 Task: Add an event with the title Second Product Development Roadmap Planning and Feature Prioritization, date '2023/11/24', time 7:00 AM to 9:00 AMand add a description: Throughout the retreat, teams will engage in a variety of problem-solving activities that are designed to challenge their critical thinking, decision-making, and collaboration skills. These activities will be carefully curated to promote teamwork, innovation, and a growth mindset., put the event into Orange category . Add location for the event as: 987 Heraklion Archaeological Museum, Crete, Greece, logged in from the account softage.10@softage.netand send the event invitation to softage.1@softage.net and softage.2@softage.net. Set a reminder for the event 12 hour before
Action: Mouse moved to (102, 119)
Screenshot: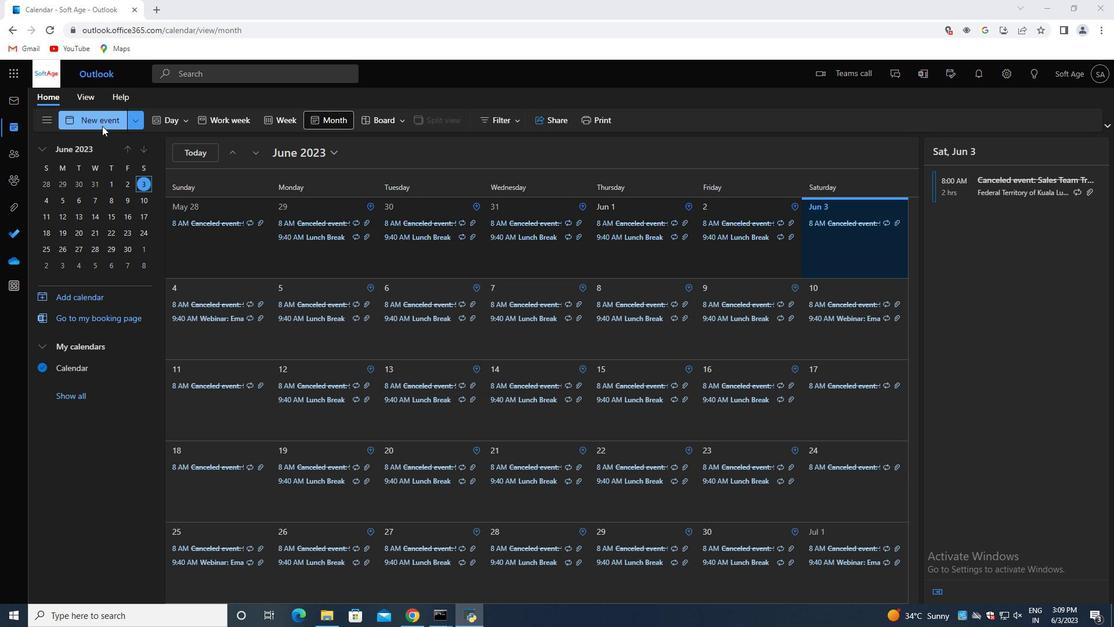 
Action: Mouse pressed left at (102, 119)
Screenshot: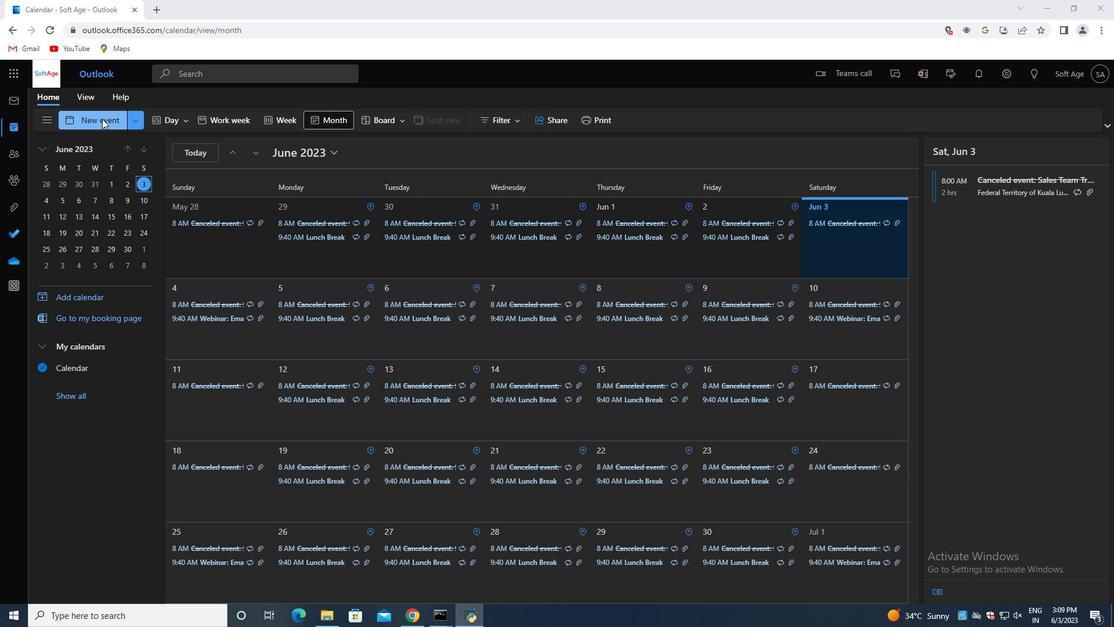 
Action: Mouse moved to (337, 192)
Screenshot: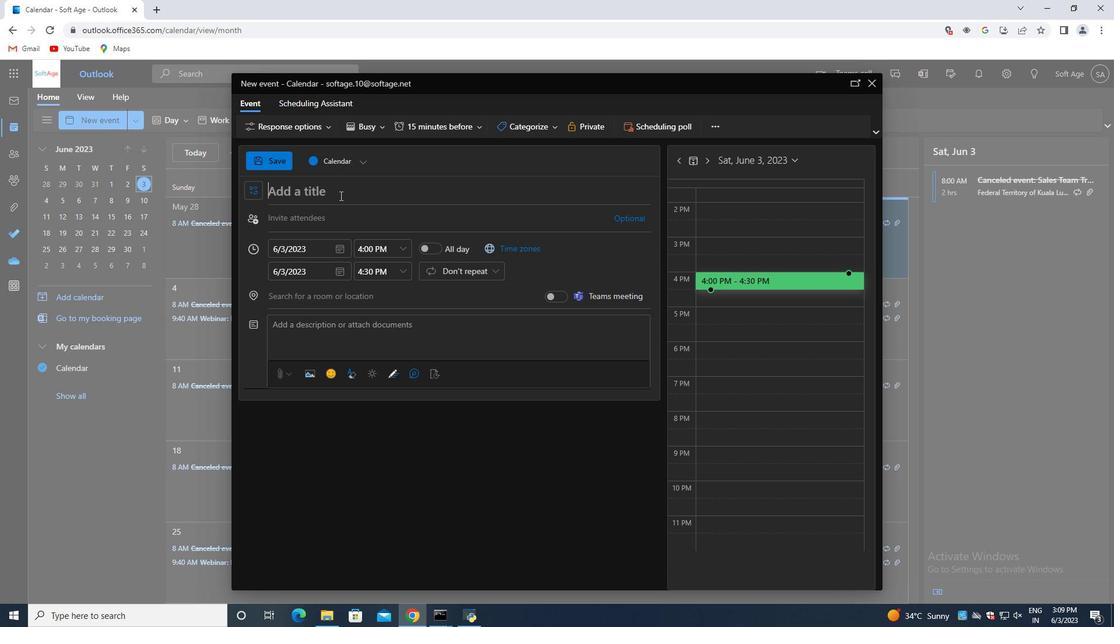 
Action: Mouse pressed left at (337, 192)
Screenshot: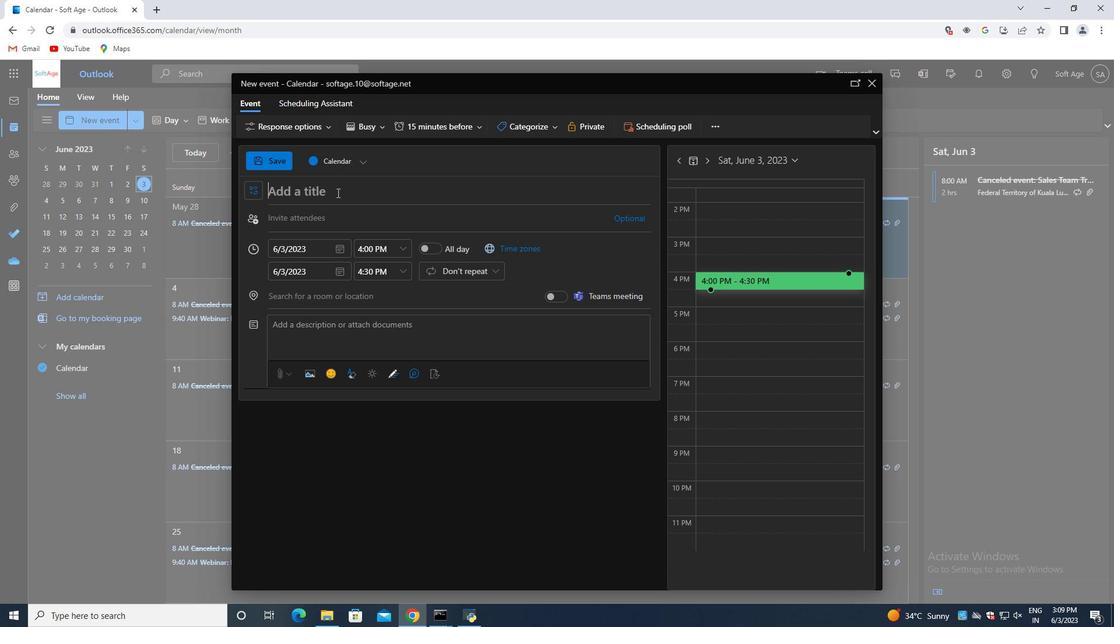 
Action: Key pressed <Key.shift>Second<Key.space><Key.shift>Product<Key.space><Key.shift>Development<Key.space><Key.shift>Roadmap<Key.space>pl<Key.backspace><Key.backspace><Key.shift>Planning<Key.space>and<Key.space><Key.shift>Feature<Key.space><Key.shift>Priort<Key.backspace>itization
Screenshot: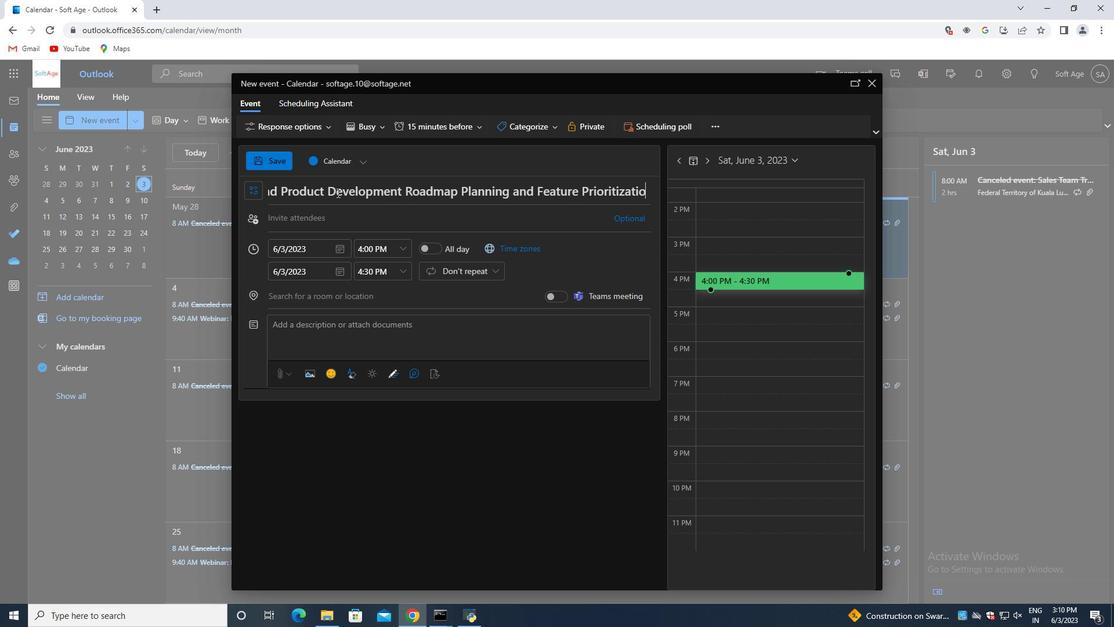 
Action: Mouse moved to (342, 247)
Screenshot: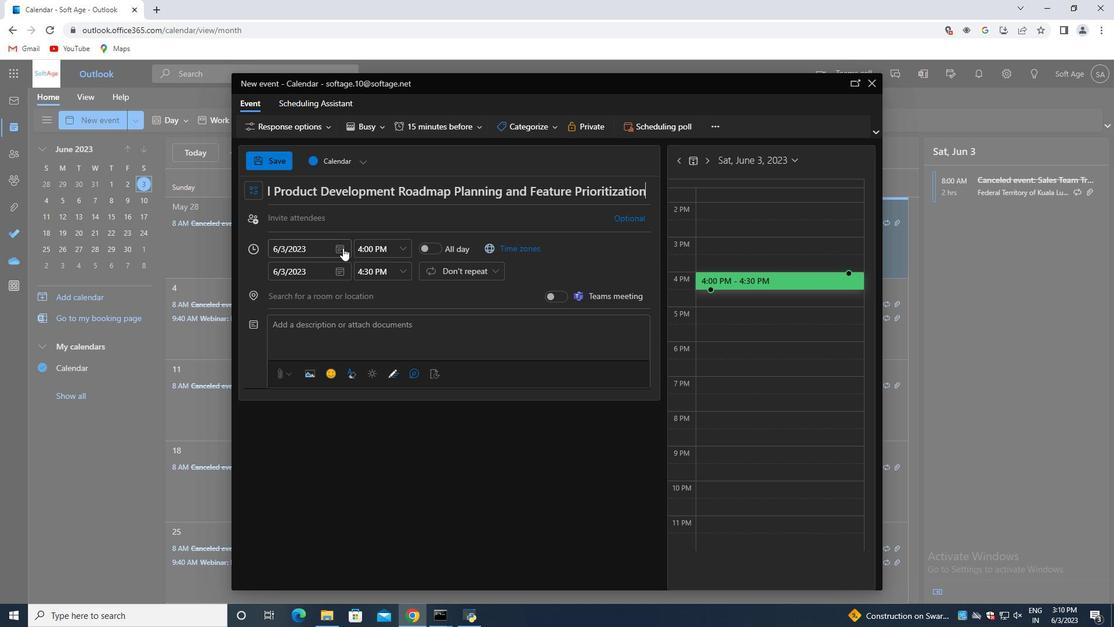 
Action: Mouse pressed left at (342, 247)
Screenshot: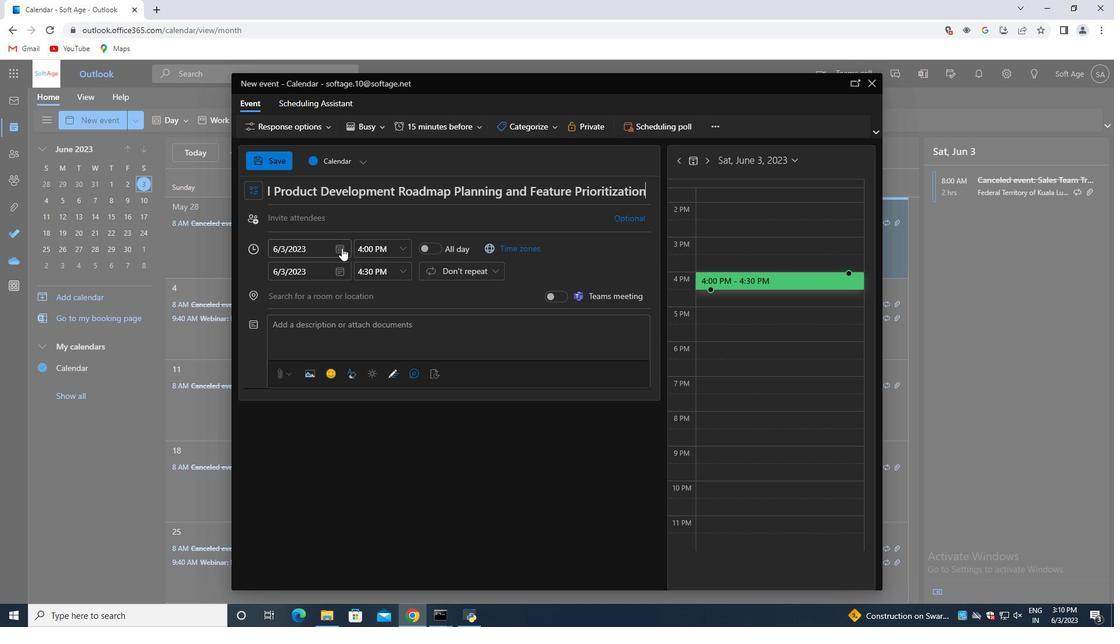 
Action: Mouse moved to (379, 275)
Screenshot: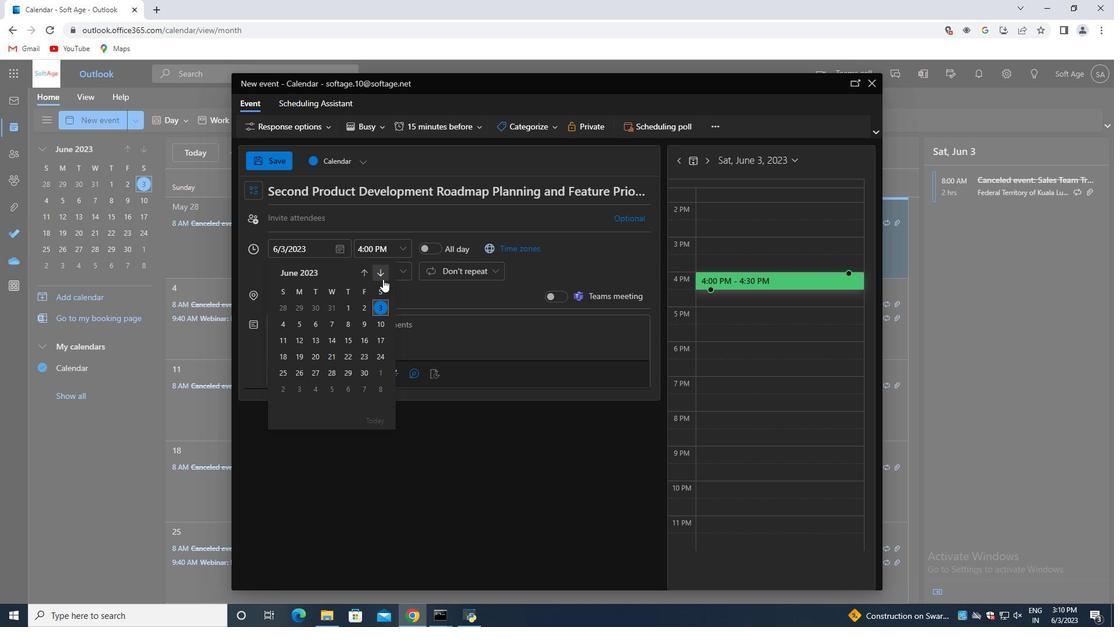
Action: Mouse pressed left at (379, 275)
Screenshot: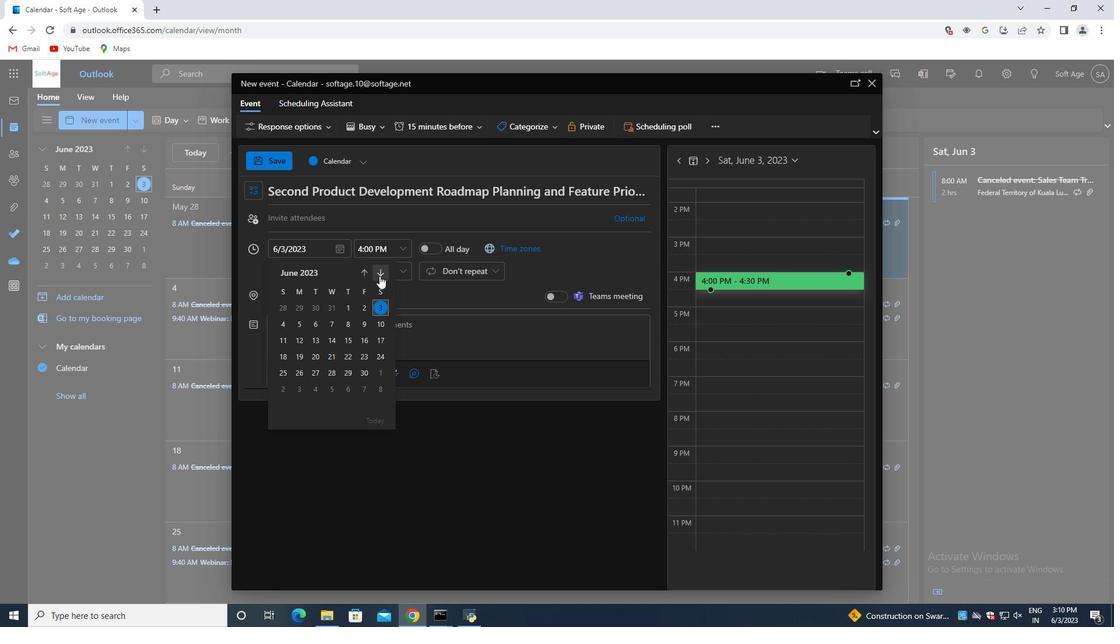 
Action: Mouse pressed left at (379, 275)
Screenshot: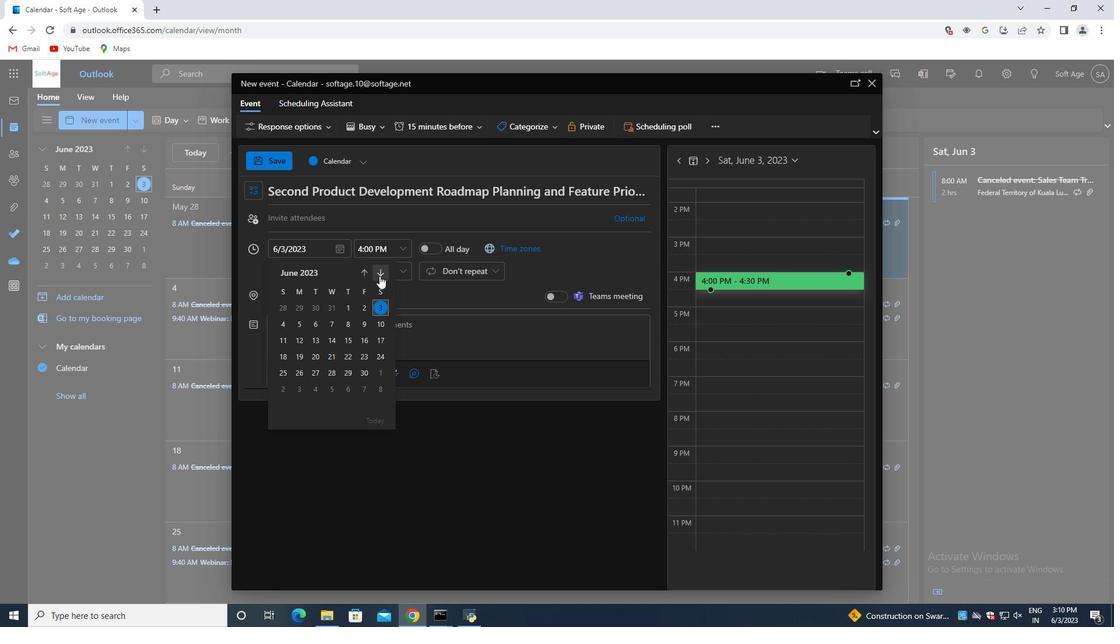 
Action: Mouse pressed left at (379, 275)
Screenshot: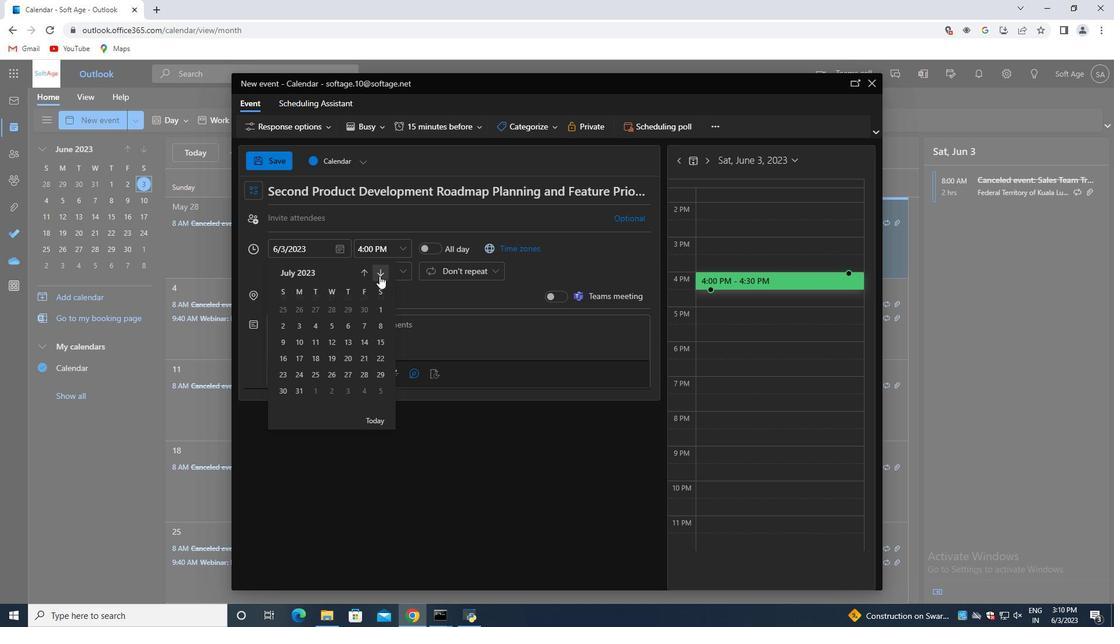 
Action: Mouse pressed left at (379, 275)
Screenshot: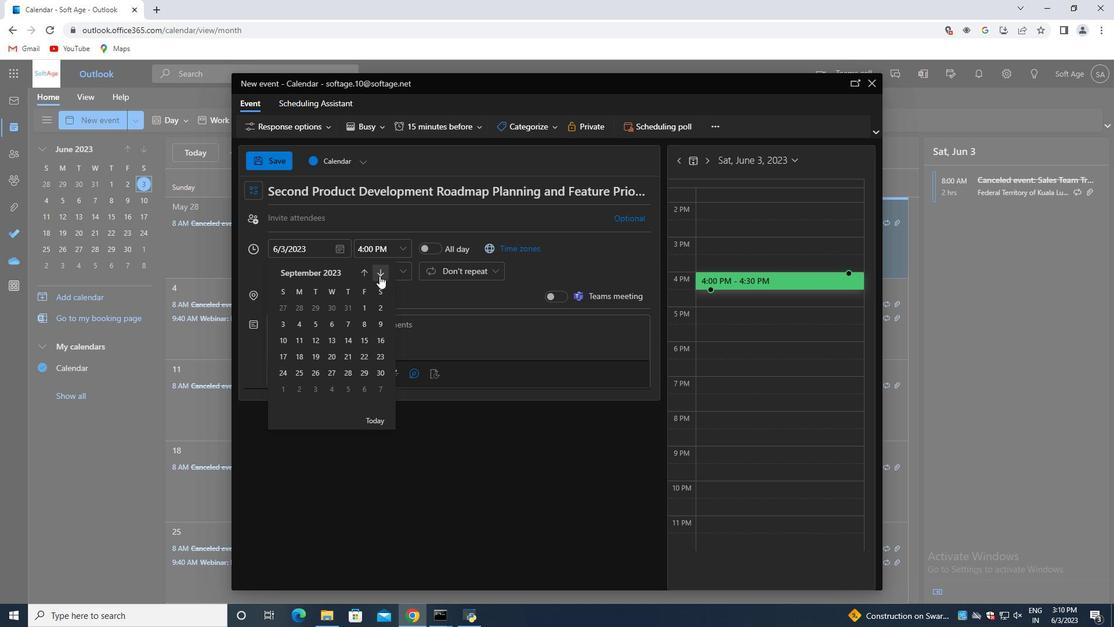 
Action: Mouse pressed left at (379, 275)
Screenshot: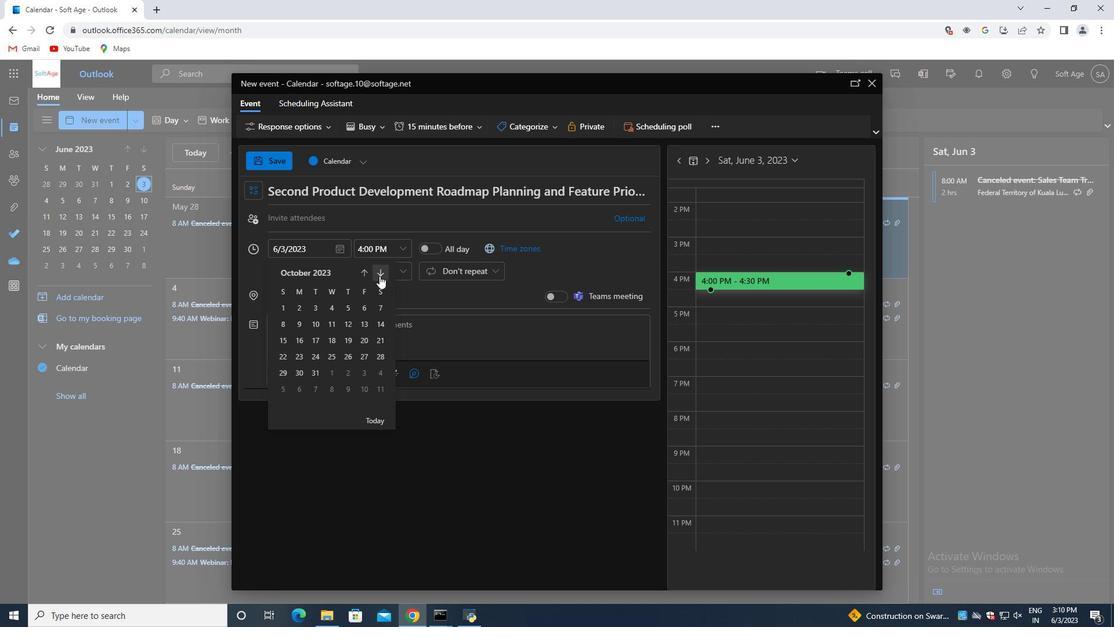 
Action: Mouse moved to (363, 355)
Screenshot: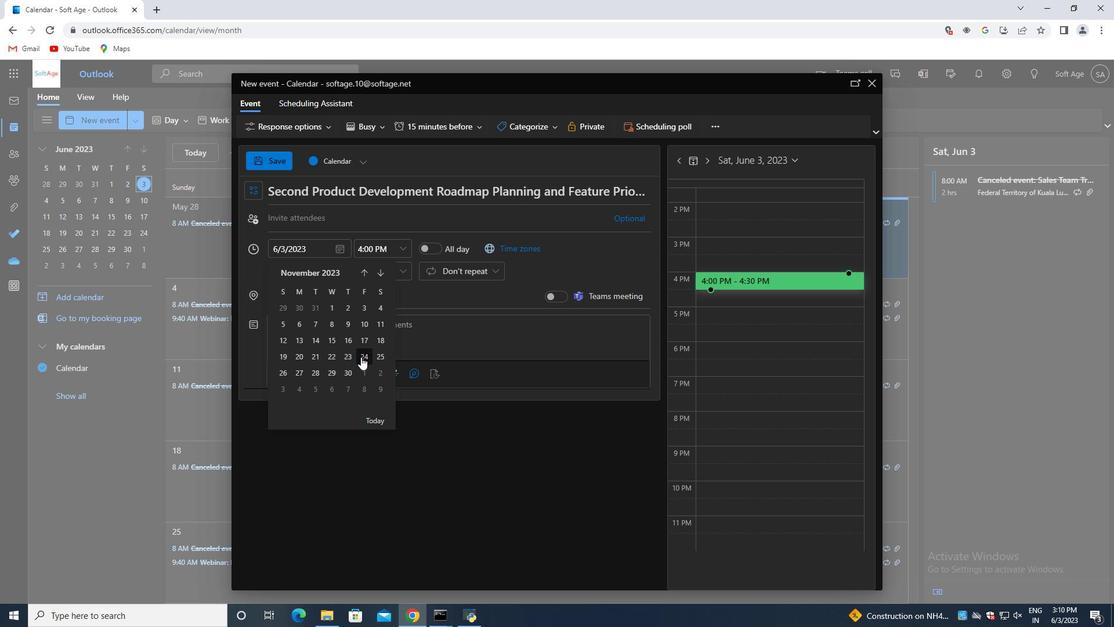
Action: Mouse pressed left at (363, 355)
Screenshot: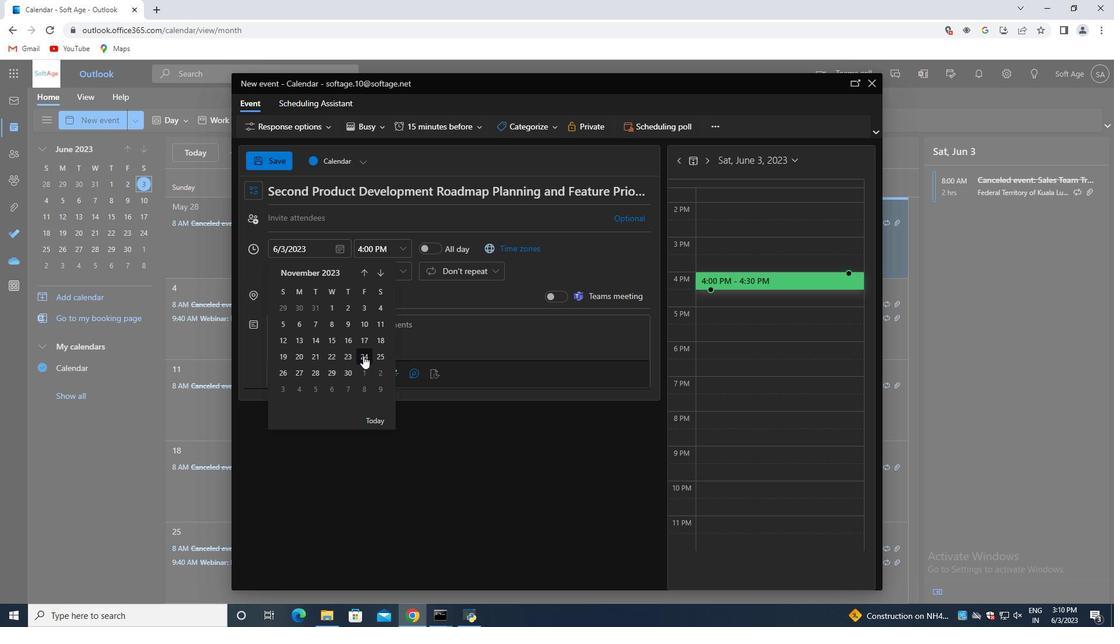 
Action: Mouse moved to (408, 246)
Screenshot: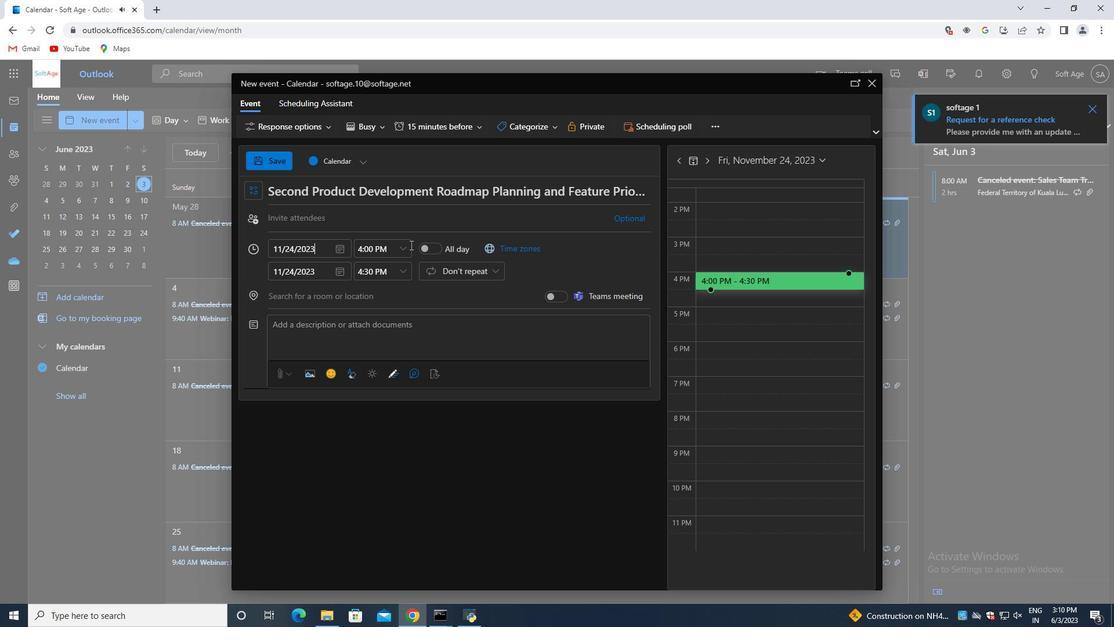 
Action: Mouse pressed left at (408, 246)
Screenshot: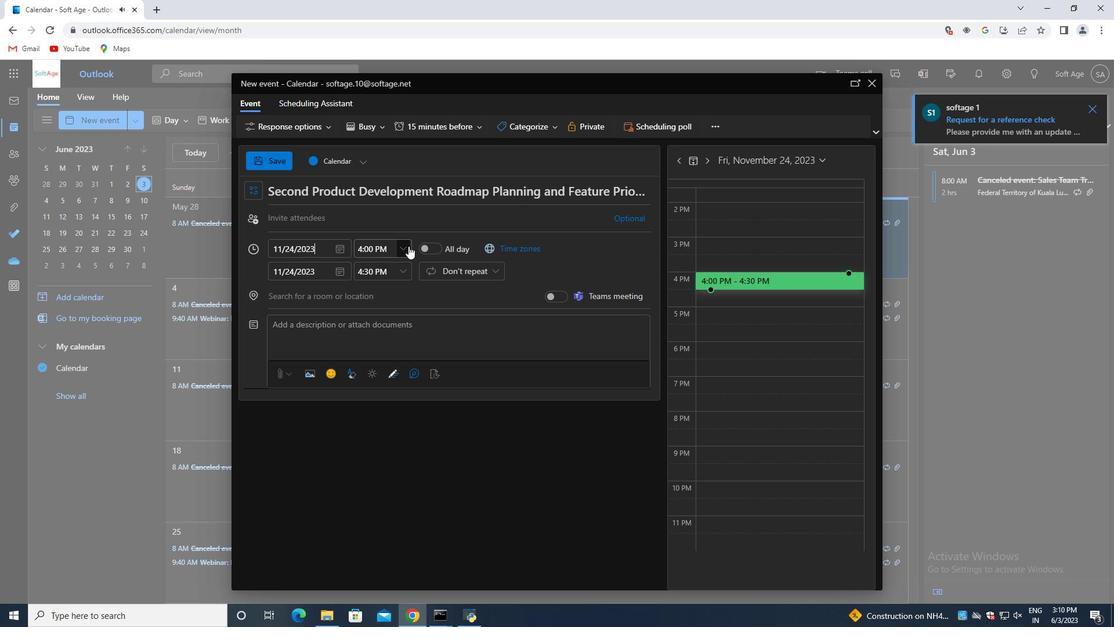 
Action: Mouse moved to (380, 290)
Screenshot: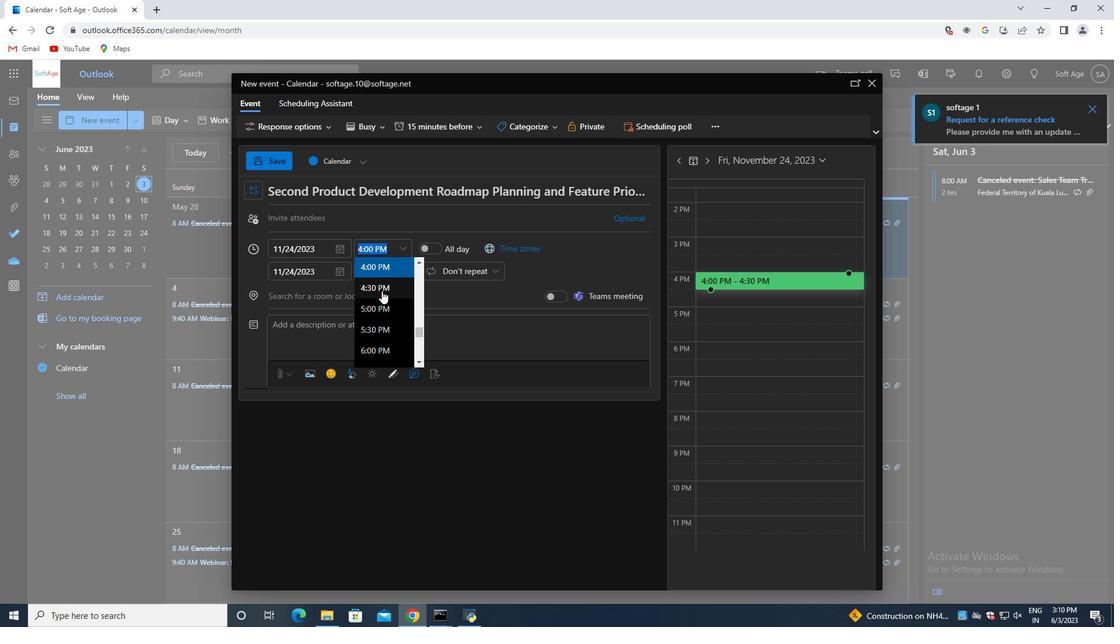 
Action: Mouse scrolled (380, 291) with delta (0, 0)
Screenshot: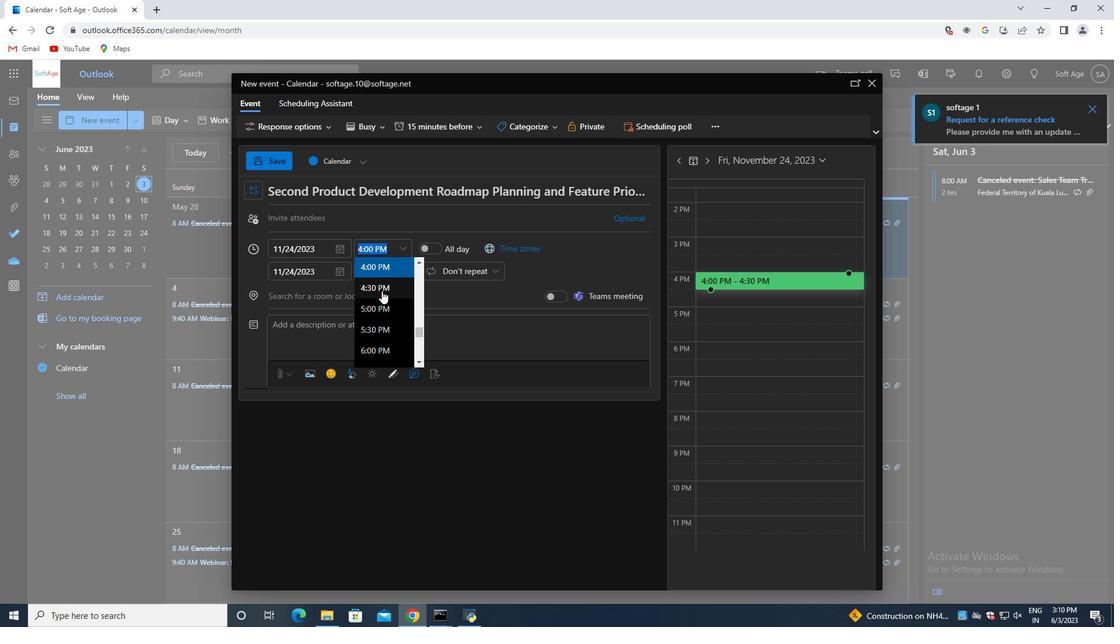 
Action: Mouse scrolled (380, 291) with delta (0, 0)
Screenshot: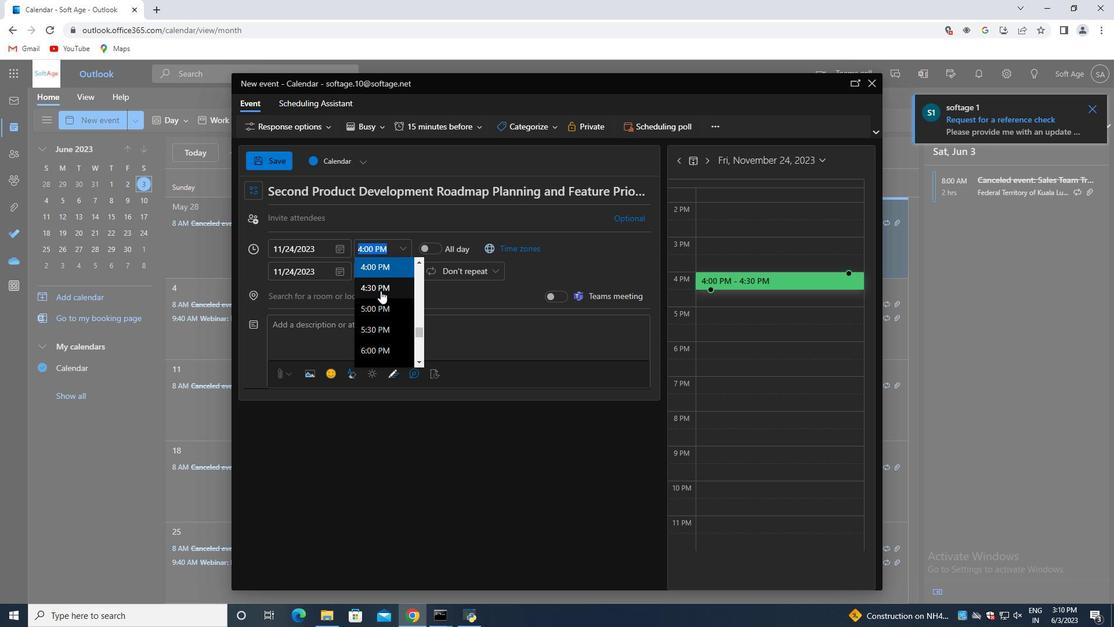 
Action: Mouse scrolled (380, 291) with delta (0, 0)
Screenshot: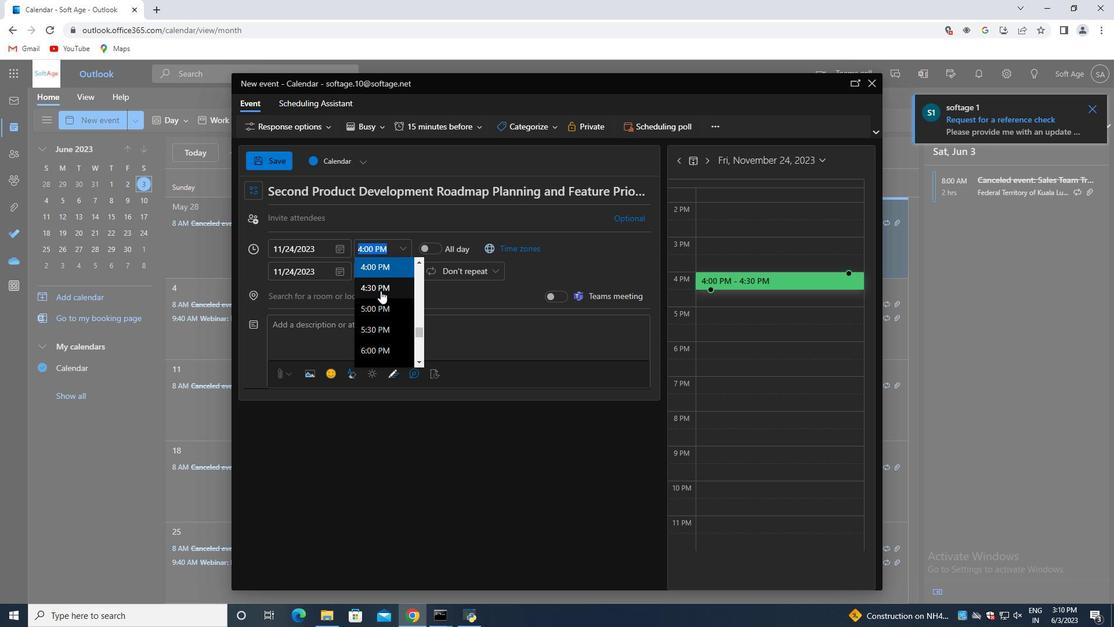 
Action: Mouse scrolled (380, 291) with delta (0, 0)
Screenshot: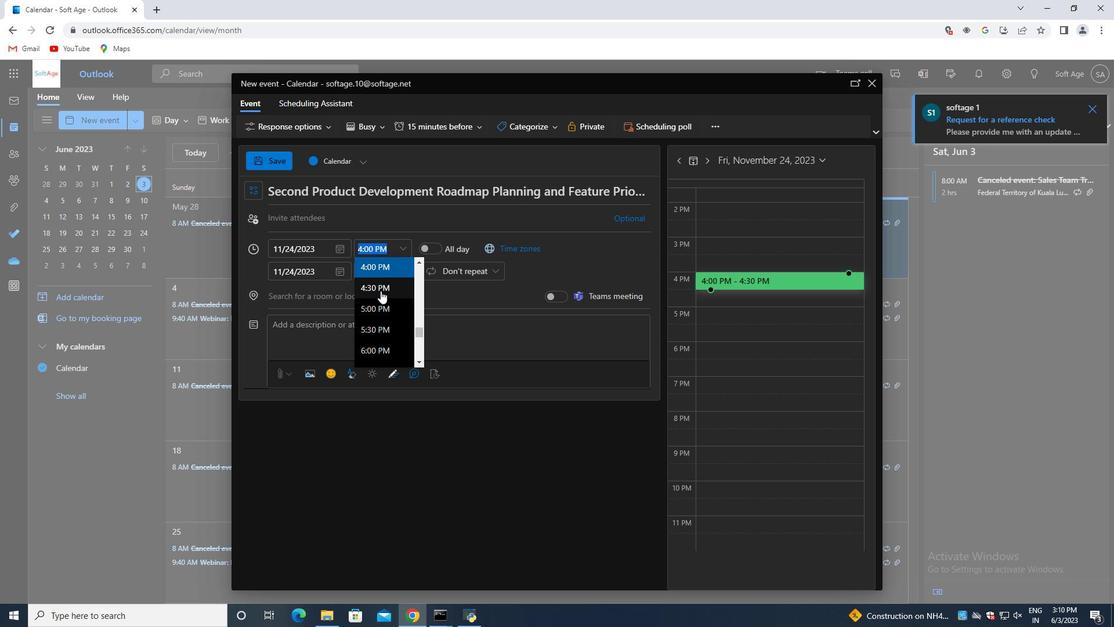 
Action: Mouse scrolled (380, 291) with delta (0, 0)
Screenshot: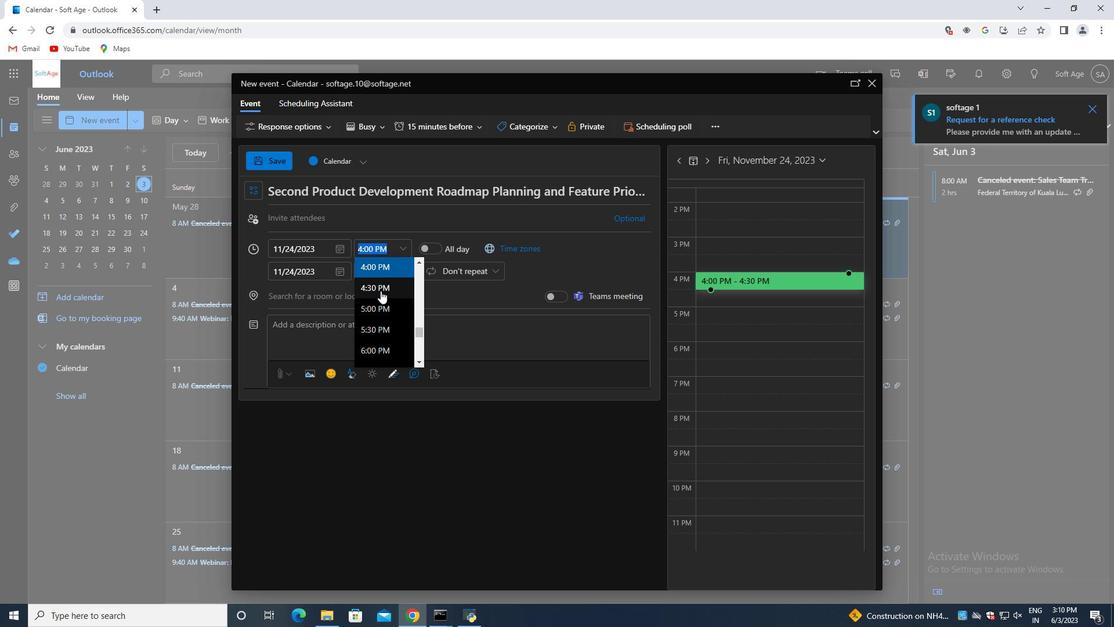 
Action: Mouse scrolled (380, 291) with delta (0, 0)
Screenshot: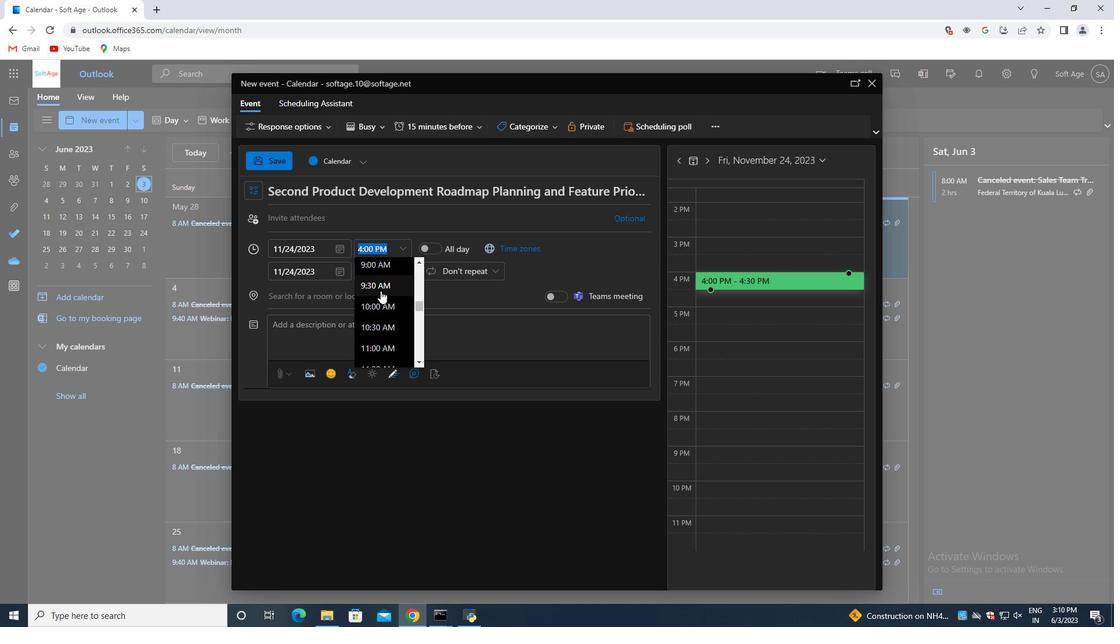 
Action: Mouse moved to (383, 279)
Screenshot: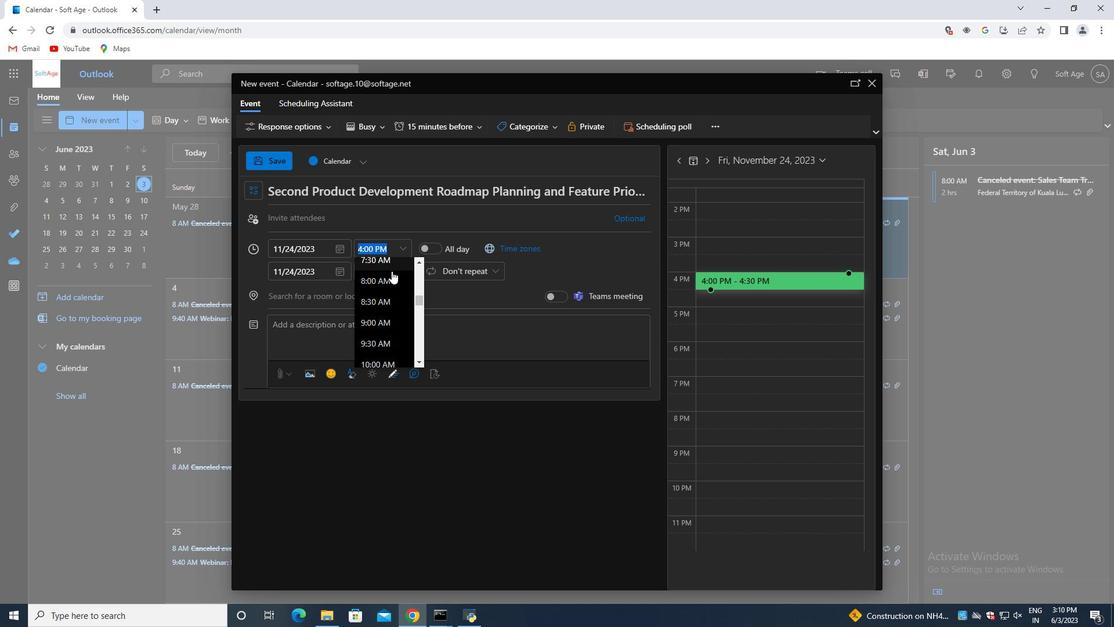 
Action: Mouse scrolled (383, 279) with delta (0, 0)
Screenshot: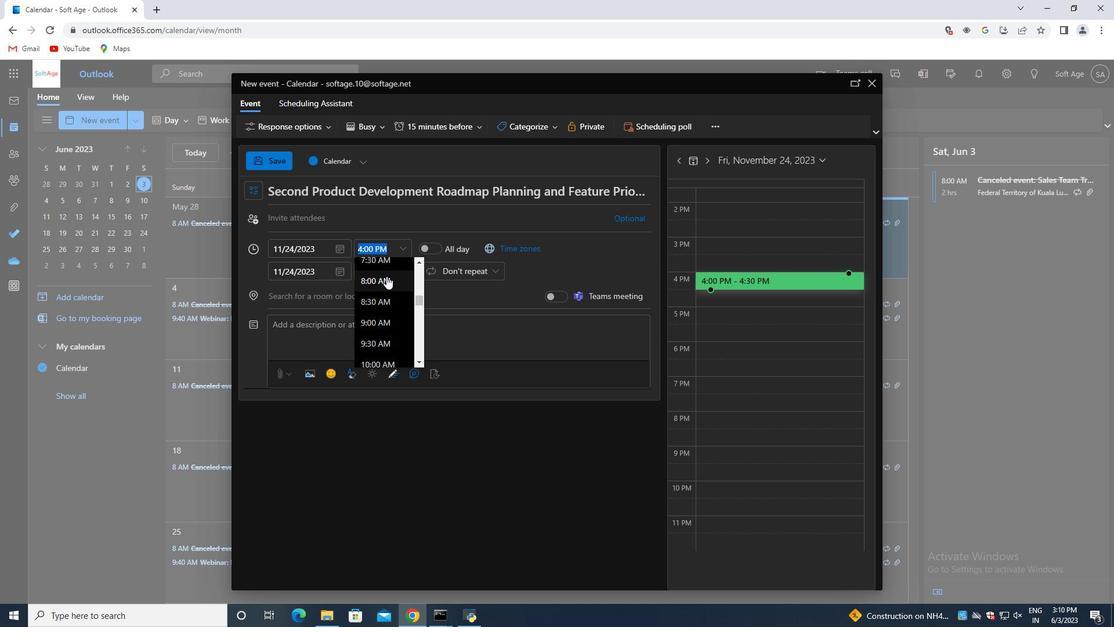 
Action: Mouse moved to (373, 301)
Screenshot: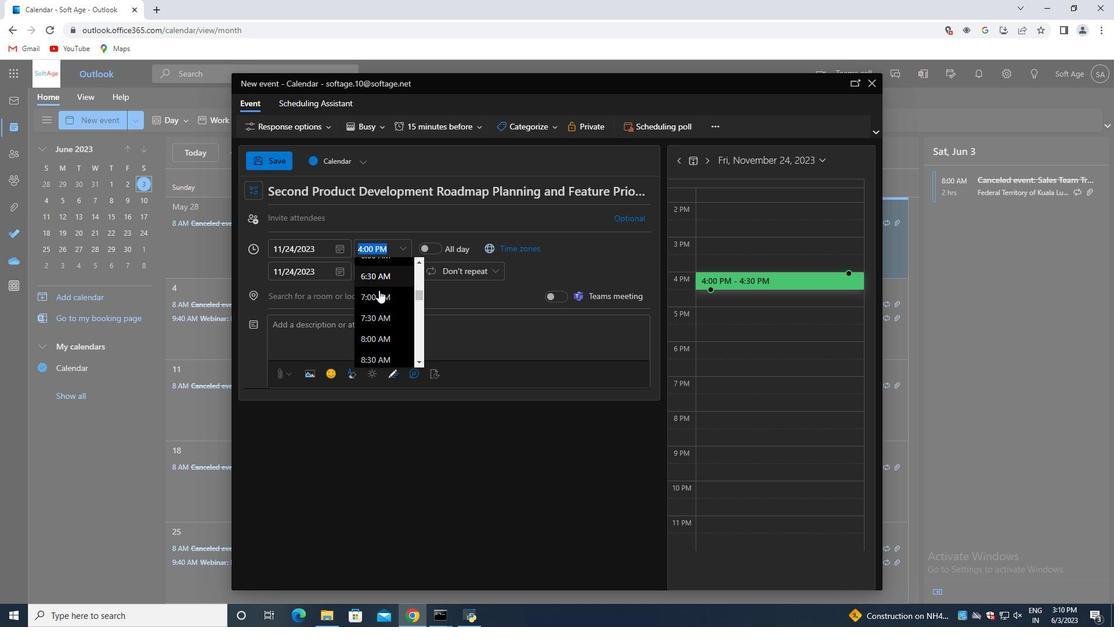 
Action: Mouse pressed left at (373, 301)
Screenshot: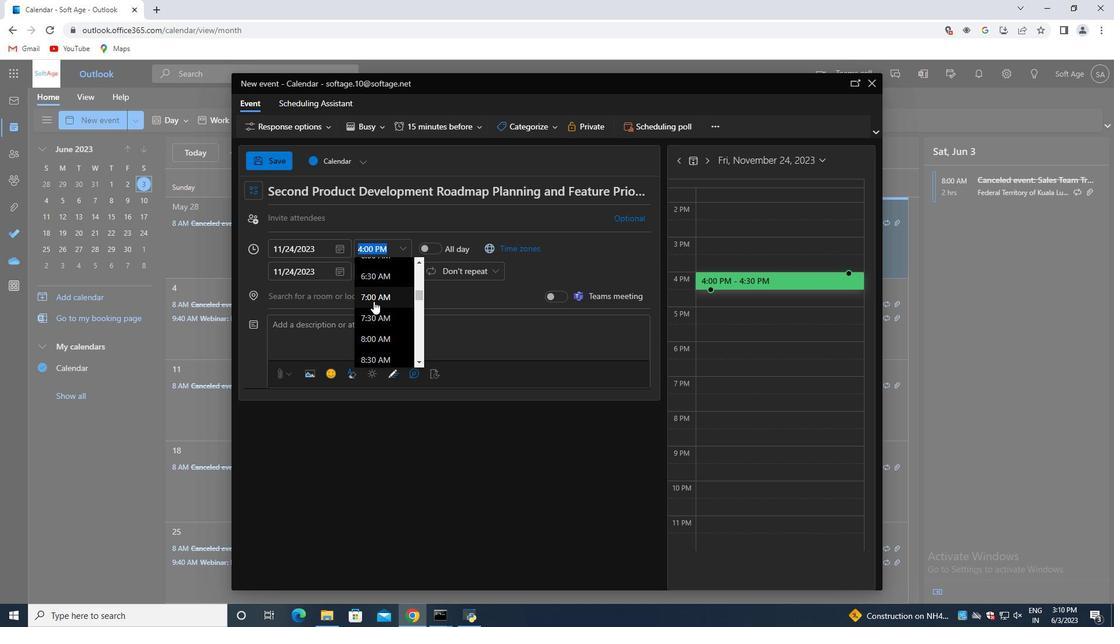 
Action: Mouse moved to (402, 268)
Screenshot: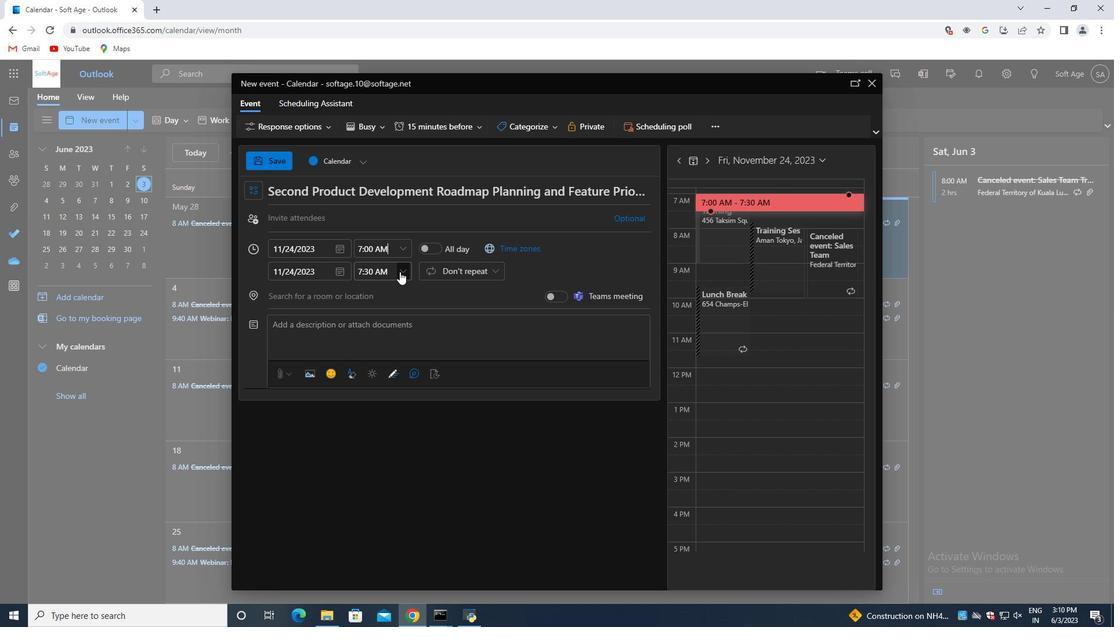 
Action: Mouse pressed left at (402, 268)
Screenshot: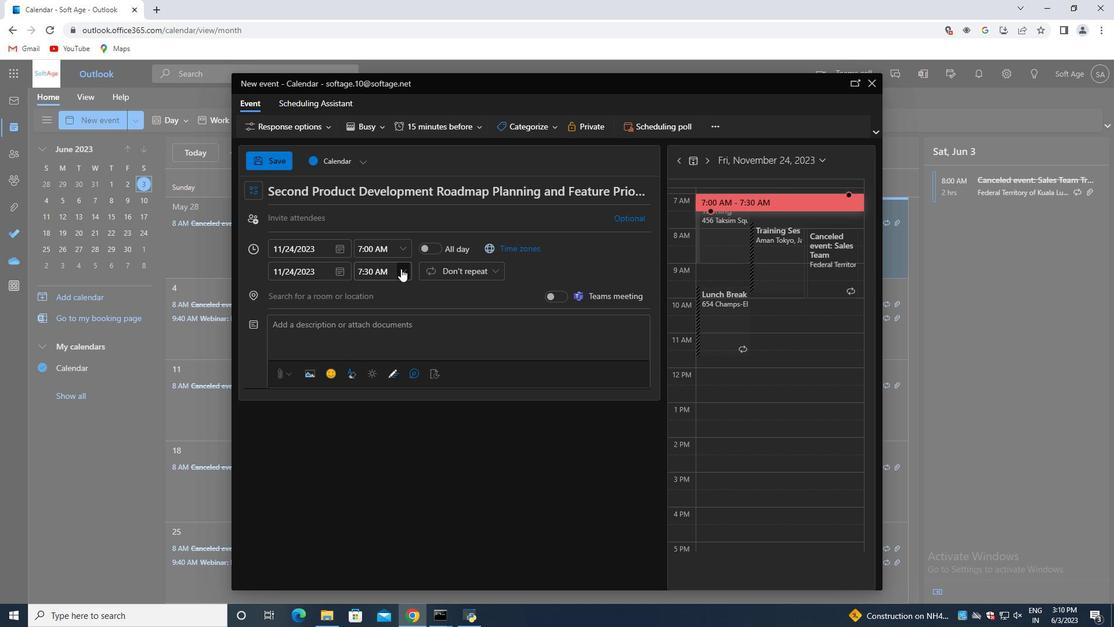 
Action: Mouse moved to (379, 350)
Screenshot: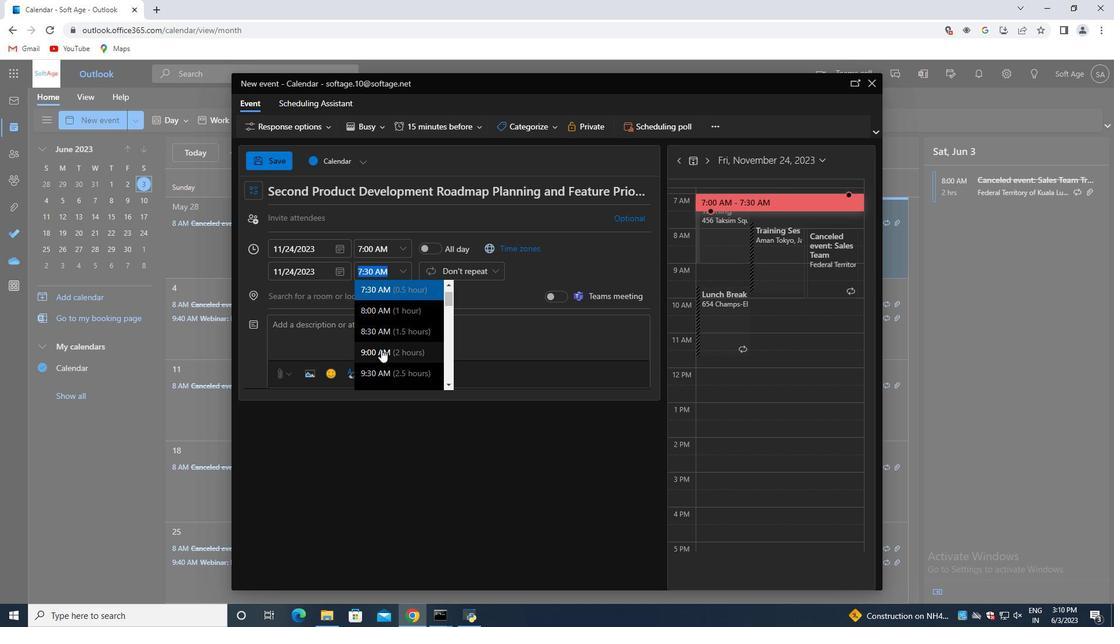 
Action: Mouse pressed left at (379, 350)
Screenshot: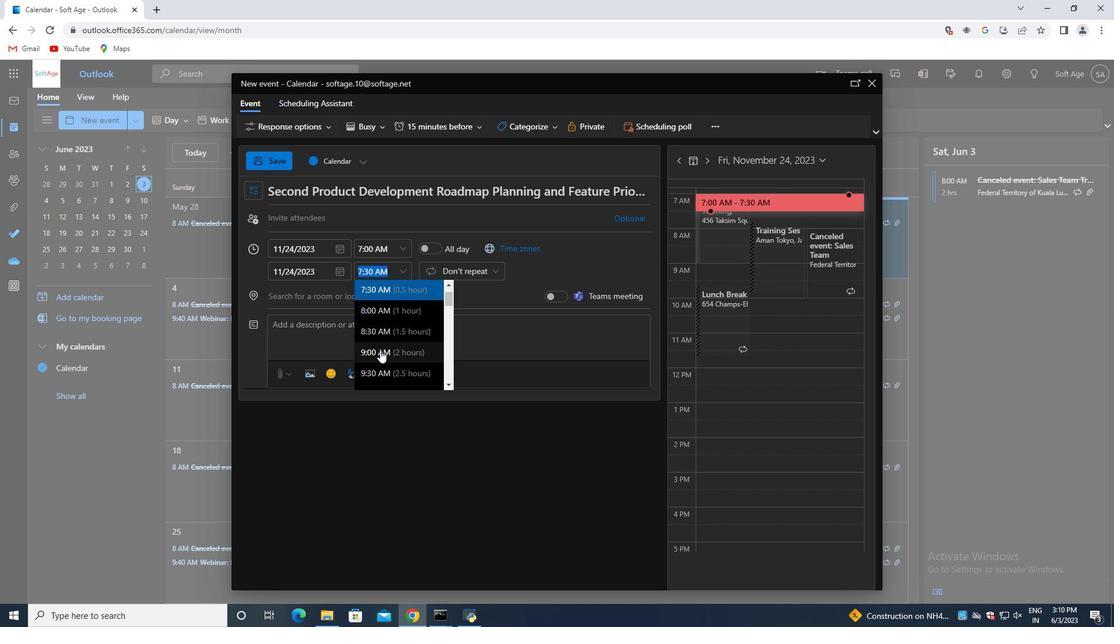 
Action: Mouse moved to (372, 320)
Screenshot: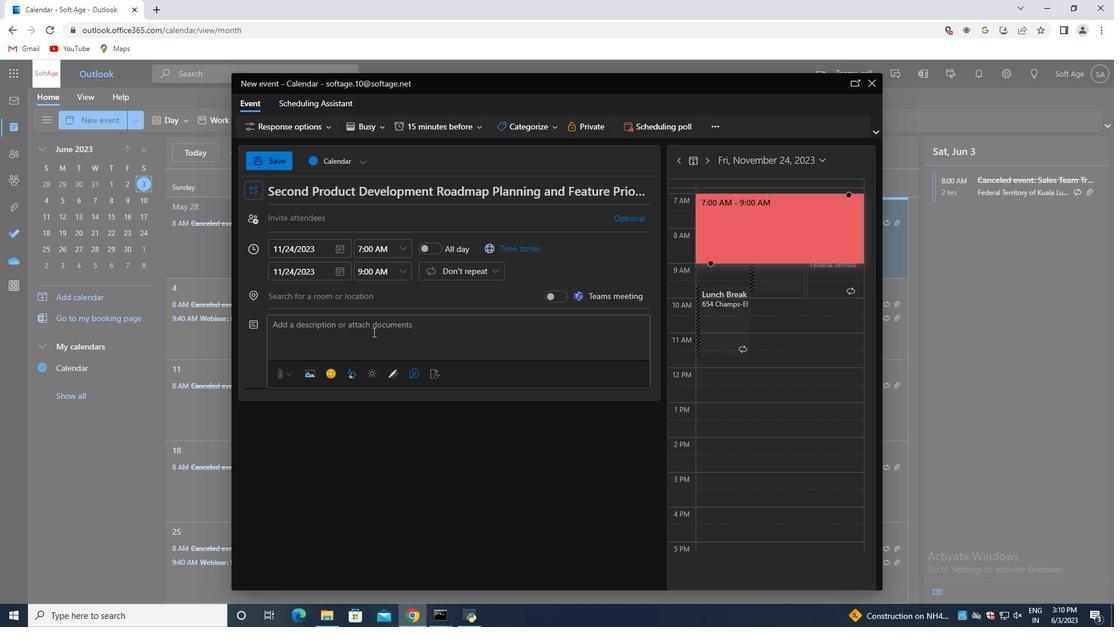 
Action: Mouse pressed left at (372, 320)
Screenshot: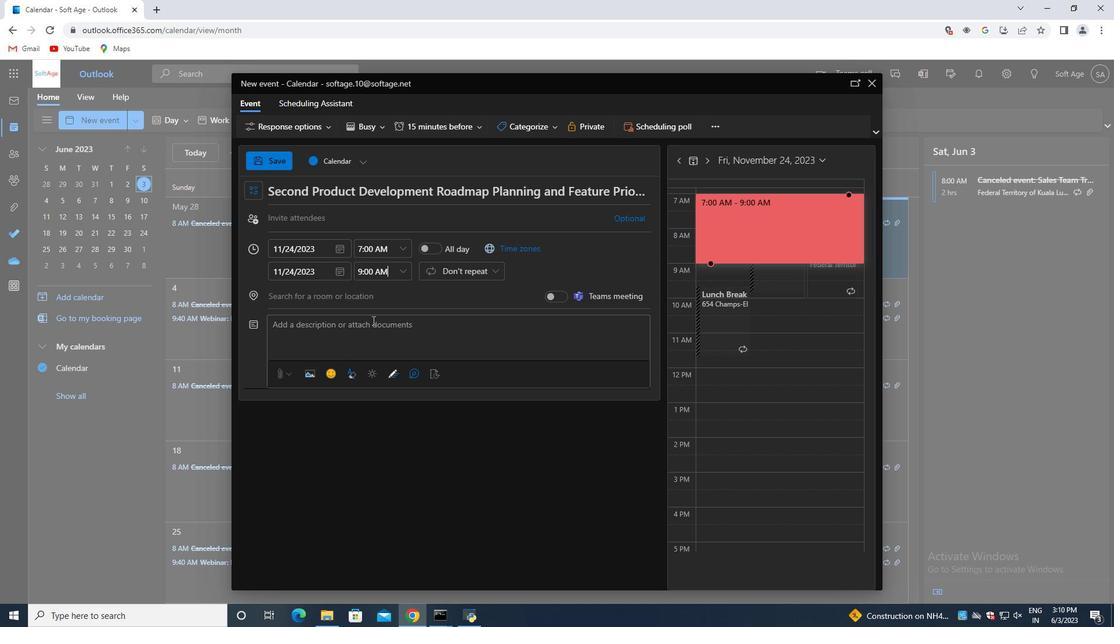 
Action: Key pressed <Key.shift>Throughout<Key.space>the<Key.space>retreat,<Key.space>teams<Key.space>will<Key.space>engage<Key.space>in<Key.space>a<Key.space>variety<Key.space>of<Key.space>problem-solving<Key.space>activities<Key.space>that<Key.space>are<Key.space>designed<Key.space>to<Key.space>challenge<Key.space>their<Key.space>critical<Key.space>thinking<Key.space><Key.backspace>,<Key.space>decision-maing,<Key.space>and<Key.space>collaboration<Key.space>skills.<Key.space><Key.shift>These<Key.space>activities<Key.space>will<Key.space>be<Key.space>carefully<Key.space>curated<Key.space>to<Key.space>promote<Key.space>teamwork,<Key.space>innovation,<Key.space>and<Key.space>a<Key.space>growth<Key.space>mindset.
Screenshot: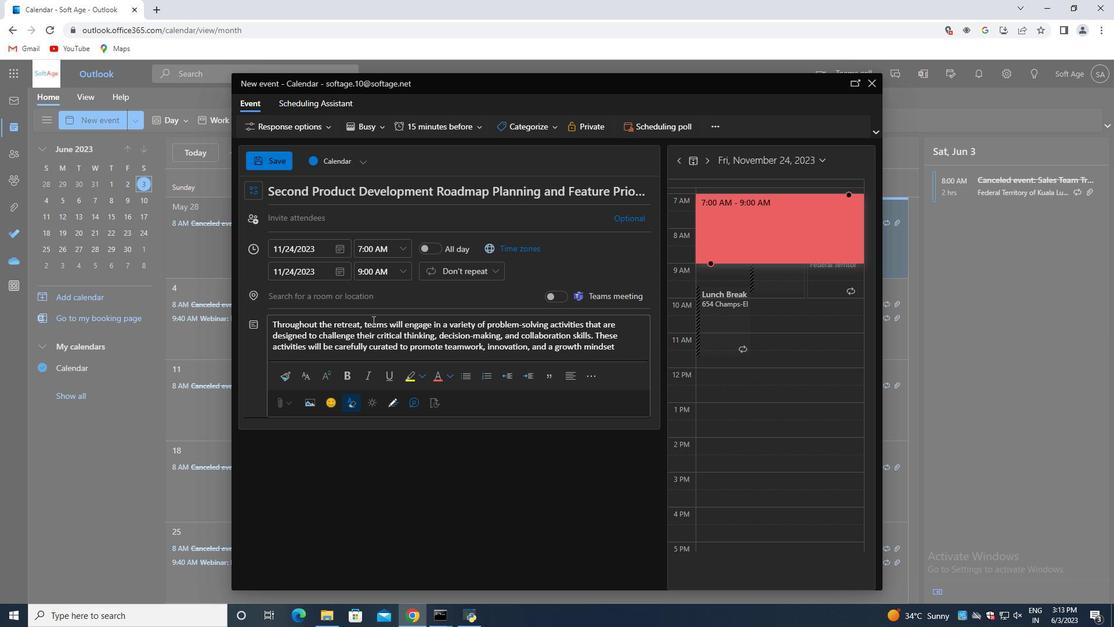 
Action: Mouse moved to (519, 128)
Screenshot: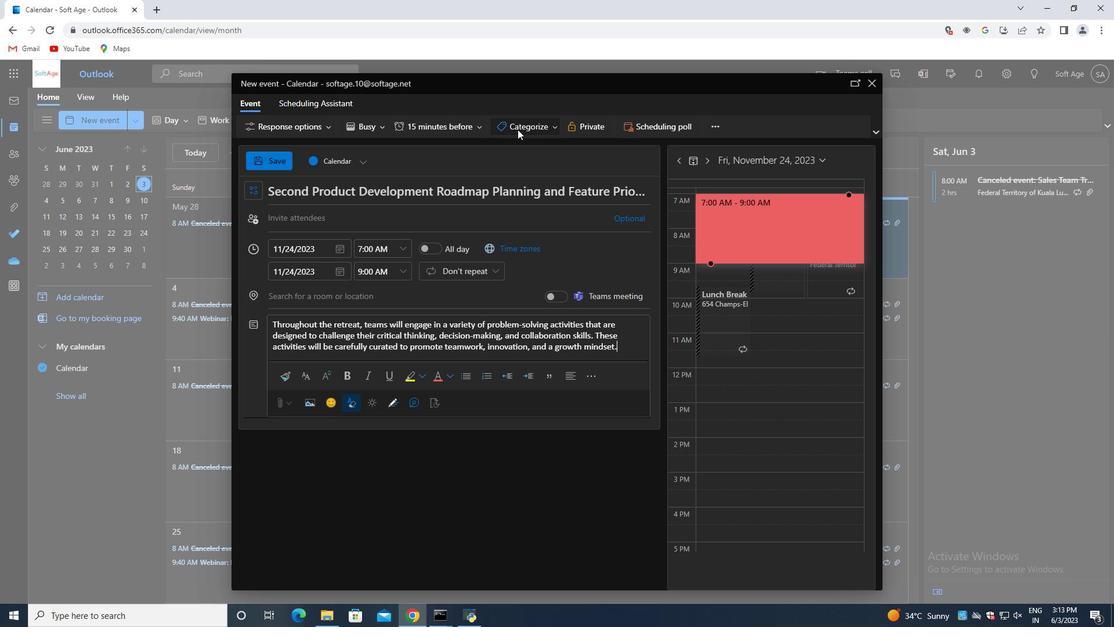 
Action: Mouse pressed left at (519, 128)
Screenshot: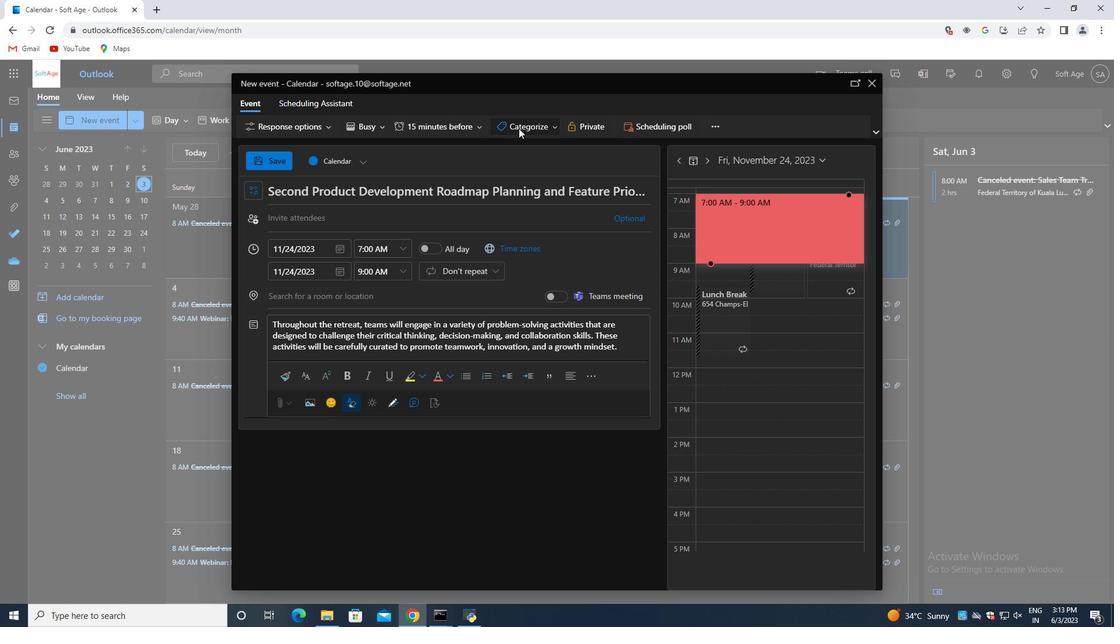 
Action: Mouse moved to (527, 183)
Screenshot: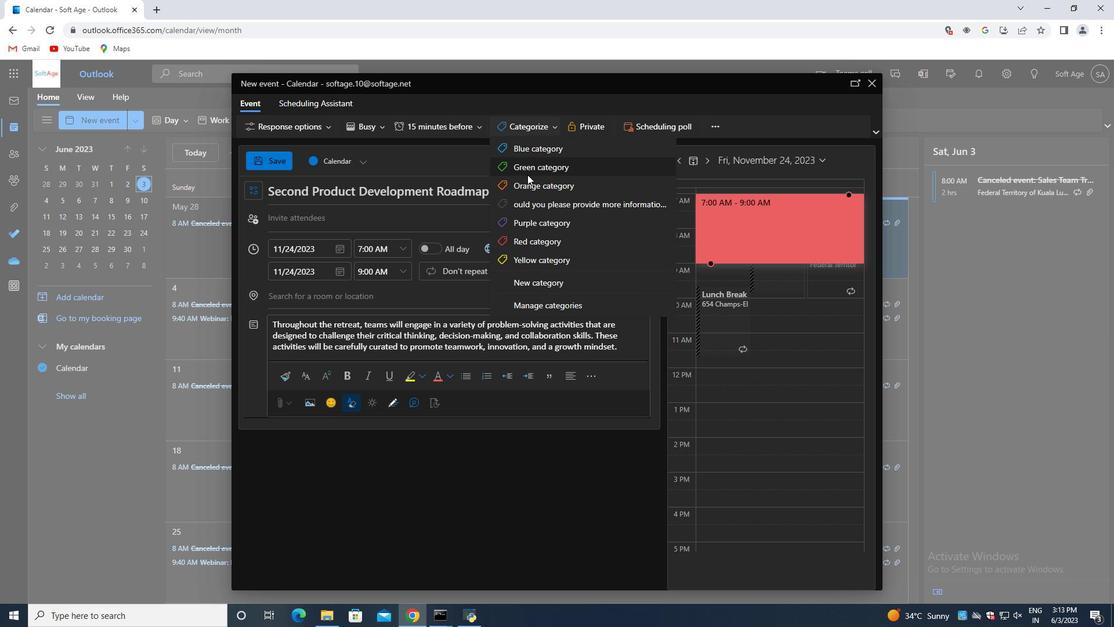
Action: Mouse pressed left at (527, 183)
Screenshot: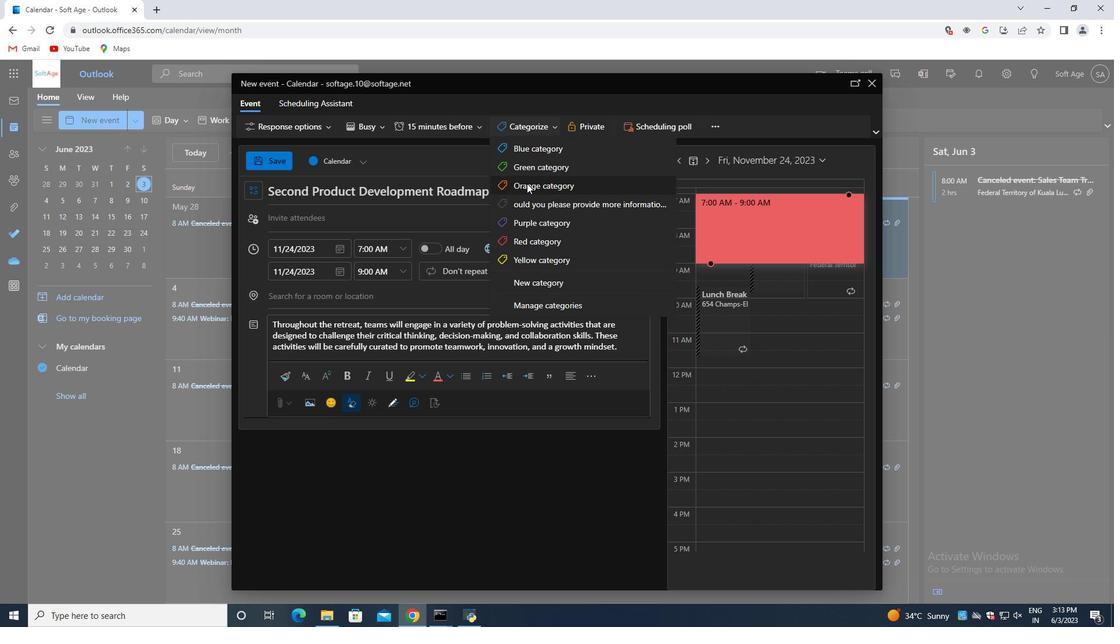 
Action: Mouse moved to (300, 293)
Screenshot: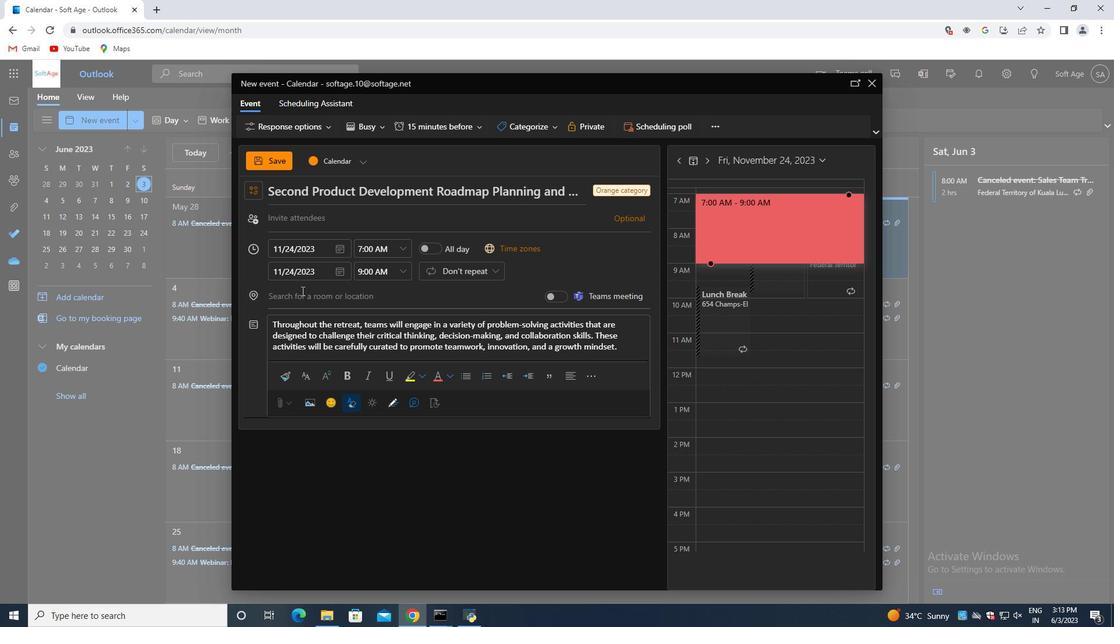 
Action: Mouse pressed left at (300, 293)
Screenshot: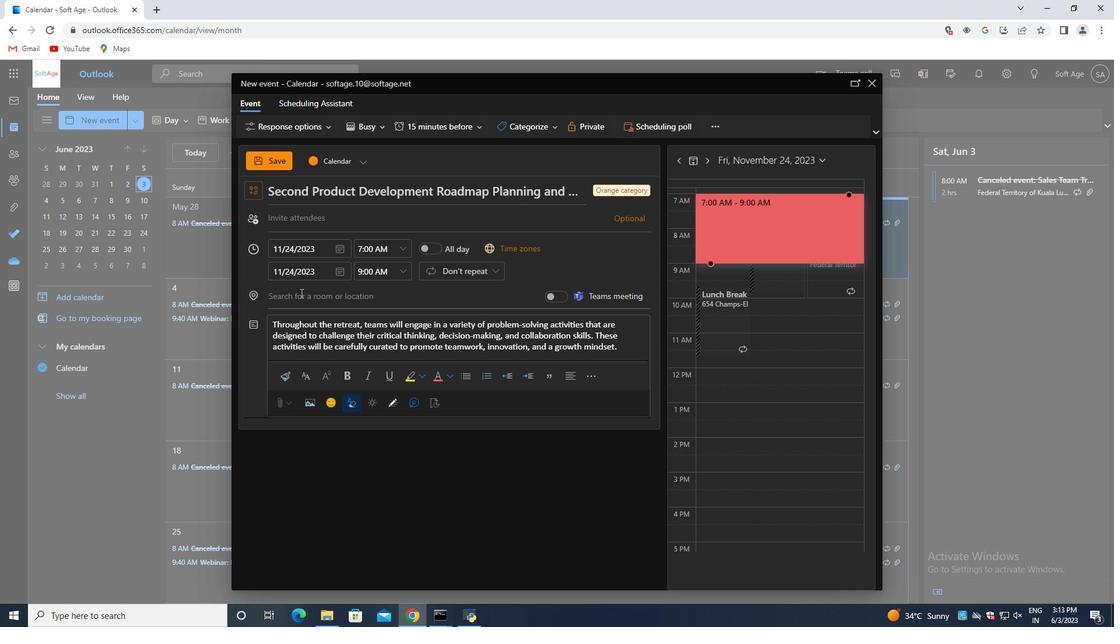 
Action: Key pressed 987<Key.space><Key.shift>Heraklion<Key.space><Key.shift><Key.shift><Key.shift><Key.shift><Key.shift><Key.shift>Archaeological<Key.space><Key.shift>Museum,<Key.space><Key.shift>Crea<Key.backspace>te,<Key.space><Key.shift>Greece,<Key.backspace>
Screenshot: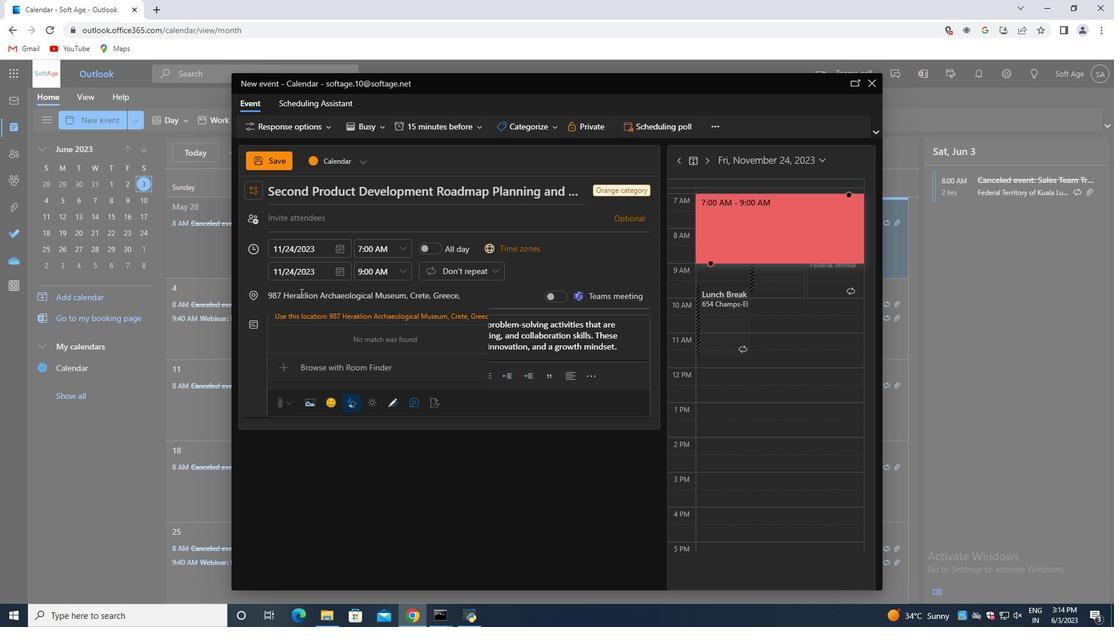 
Action: Mouse moved to (316, 218)
Screenshot: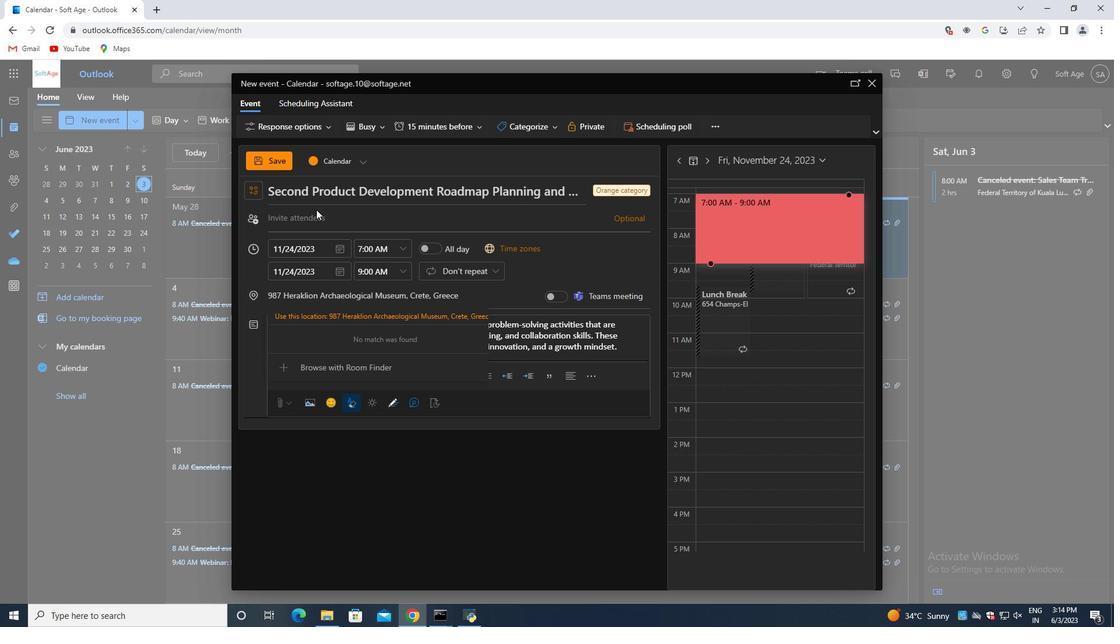 
Action: Mouse pressed left at (316, 218)
Screenshot: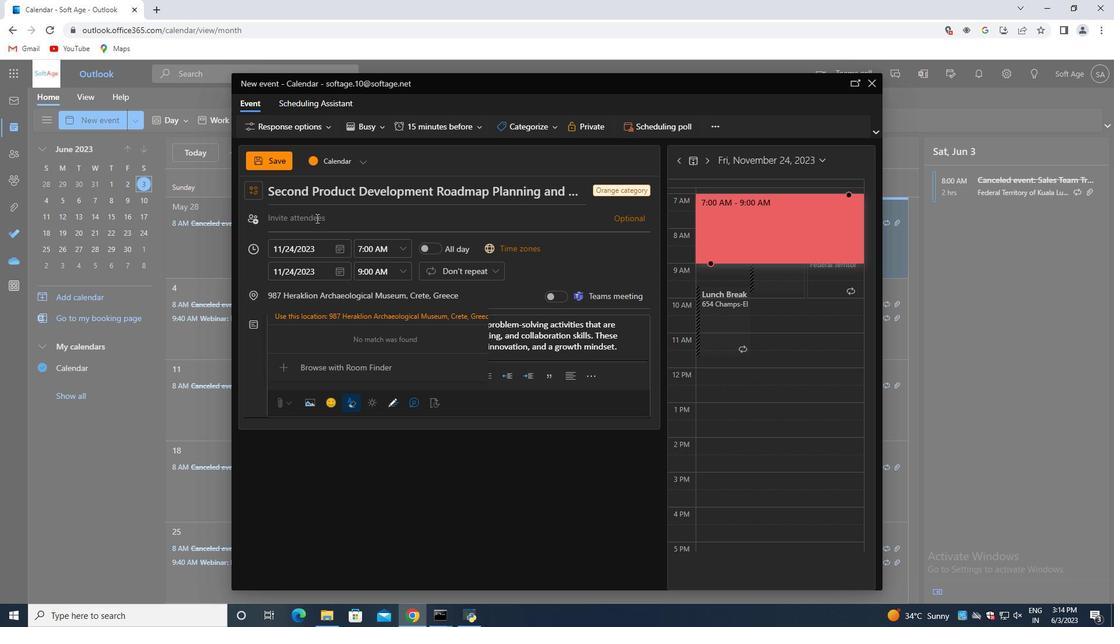 
Action: Mouse moved to (316, 218)
Screenshot: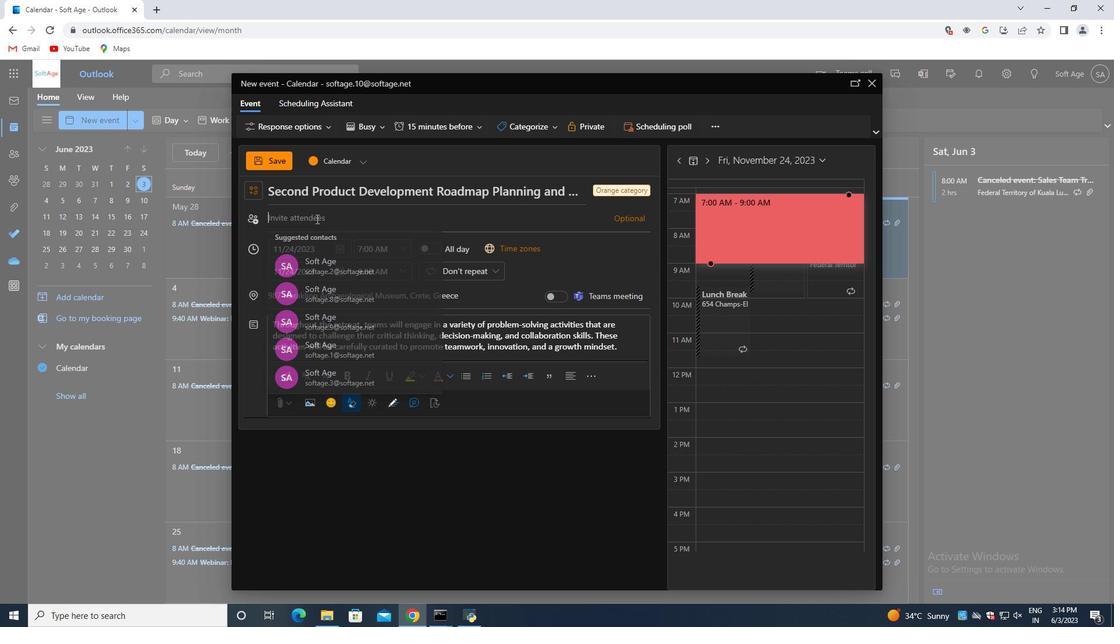 
Action: Key pressed softage.1<Key.shift>@softage.net<Key.enter>softage.2<Key.shift>@softage.net<Key.enter>
Screenshot: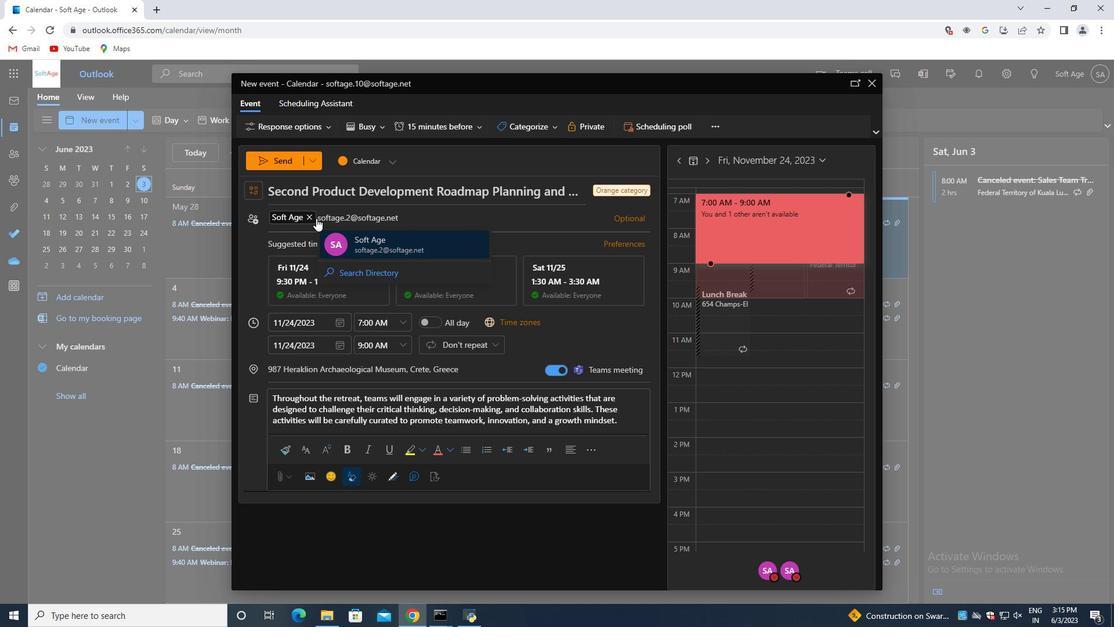 
Action: Mouse moved to (449, 128)
Screenshot: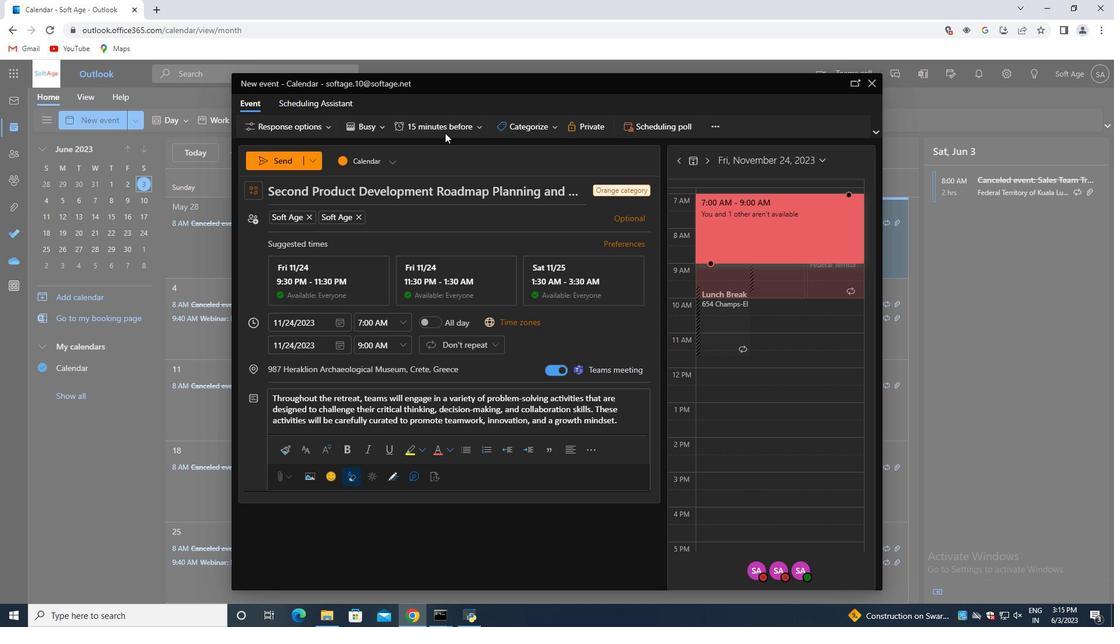 
Action: Mouse pressed left at (449, 128)
Screenshot: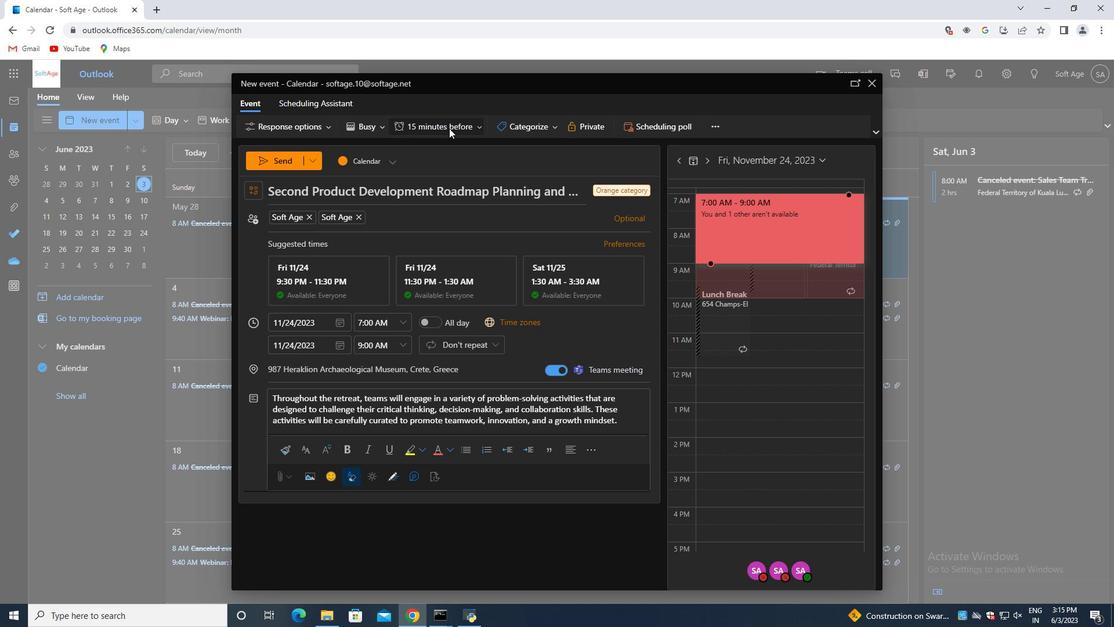 
Action: Mouse moved to (450, 299)
Screenshot: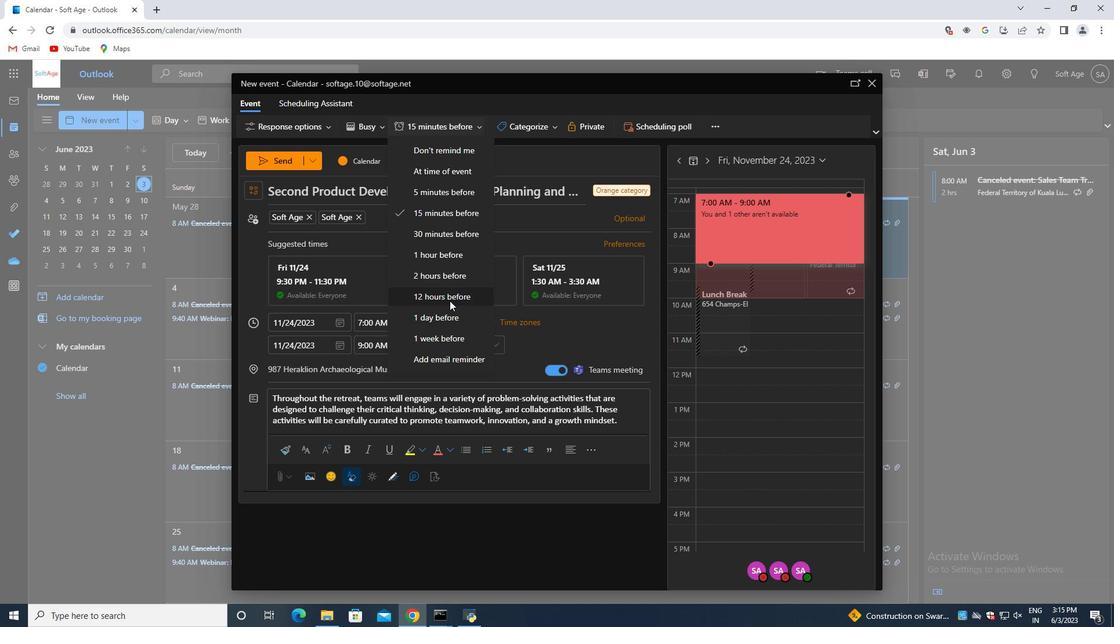 
Action: Mouse pressed left at (450, 299)
Screenshot: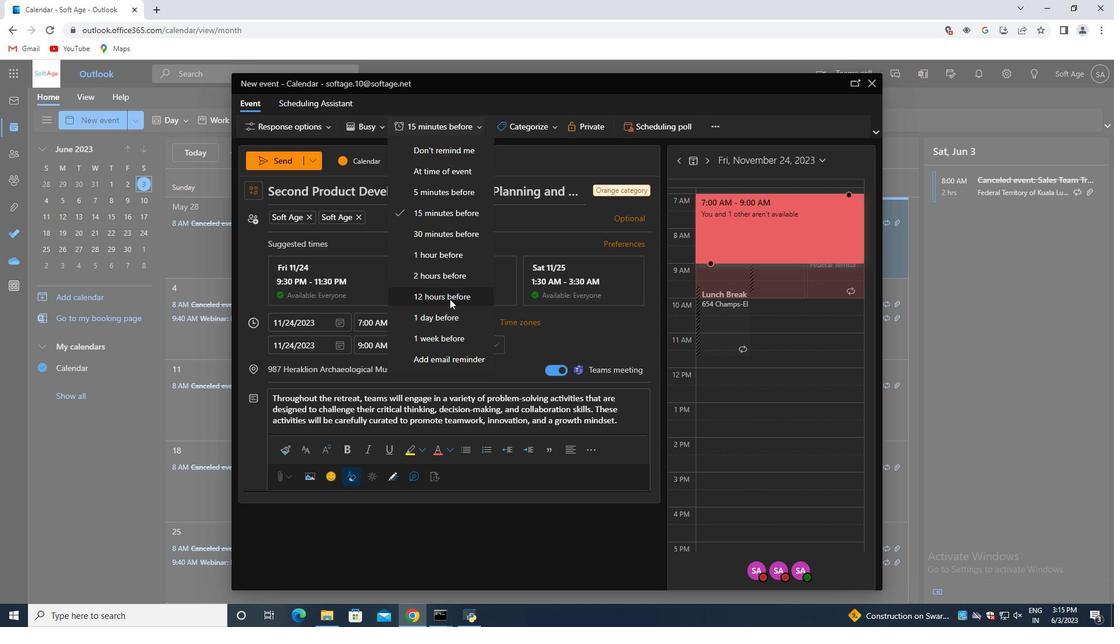 
Action: Mouse moved to (288, 160)
Screenshot: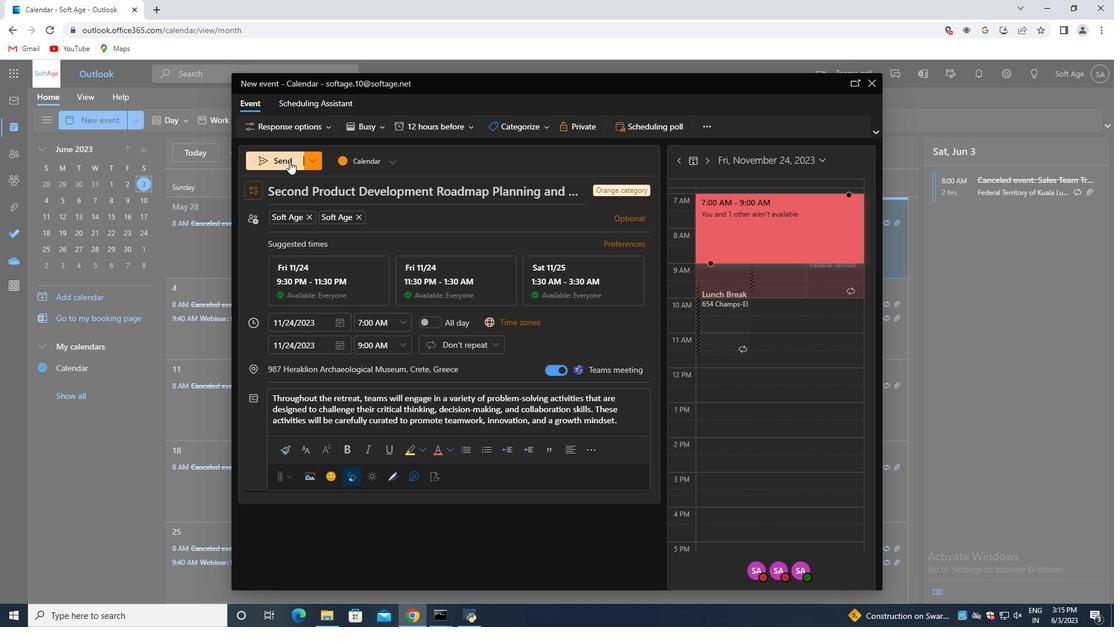 
Action: Mouse pressed left at (288, 160)
Screenshot: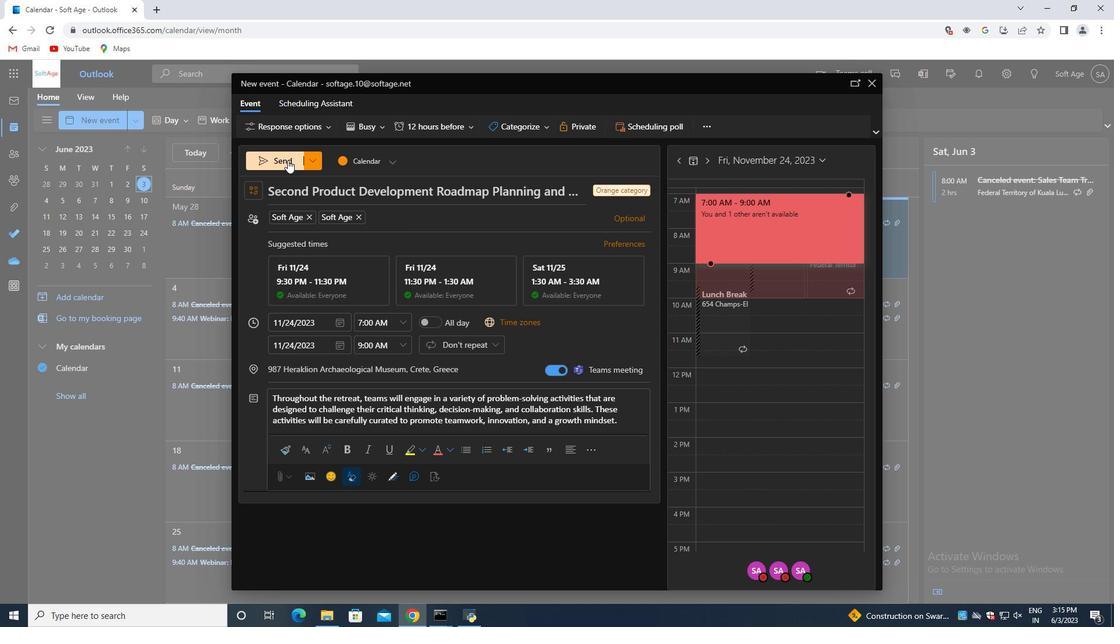 
